 Task: Find connections with filter location Santa Cruz de la Palma with filter topic #Businessownerwith filter profile language Spanish with filter current company STÄUBLI with filter school Christ The King College with filter industry Internet News with filter service category Resume Writing with filter keywords title Store Manager
Action: Mouse moved to (518, 58)
Screenshot: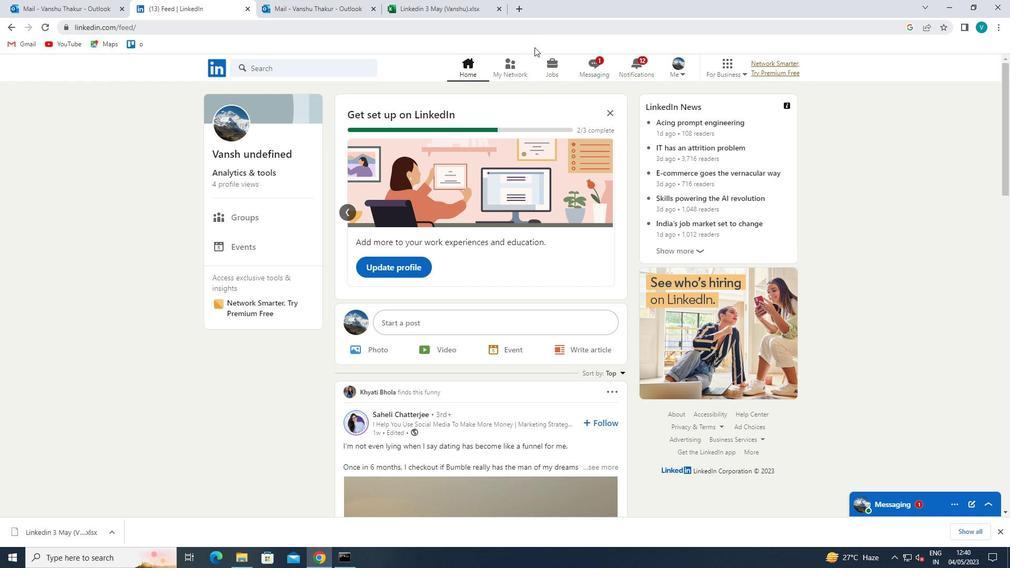
Action: Mouse pressed left at (518, 58)
Screenshot: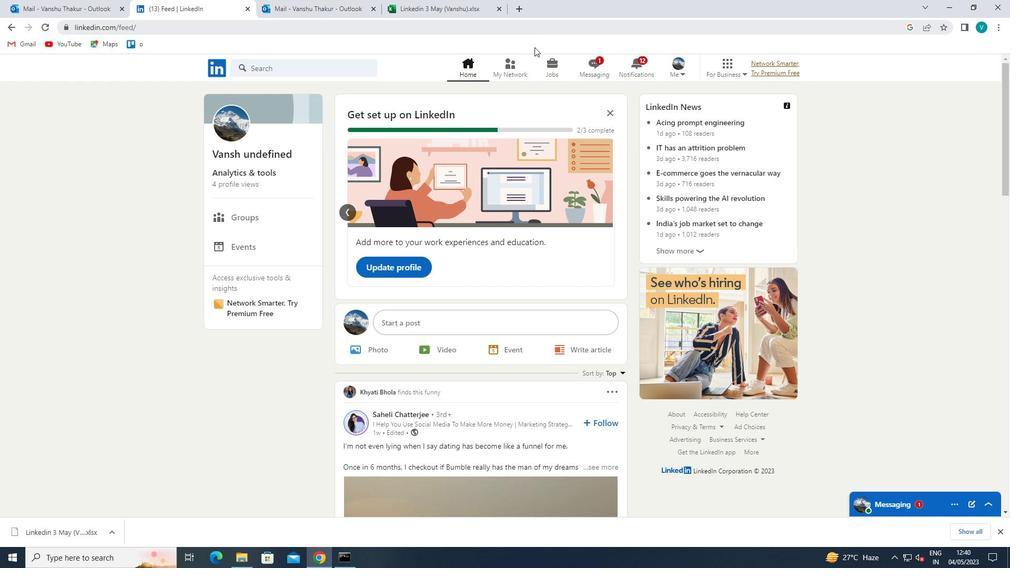 
Action: Mouse moved to (307, 122)
Screenshot: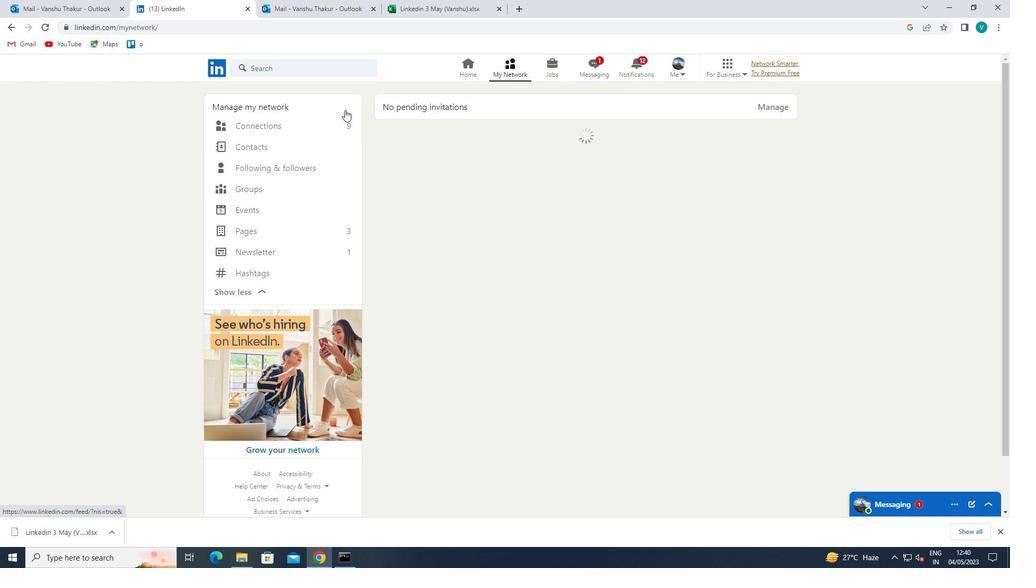 
Action: Mouse pressed left at (307, 122)
Screenshot: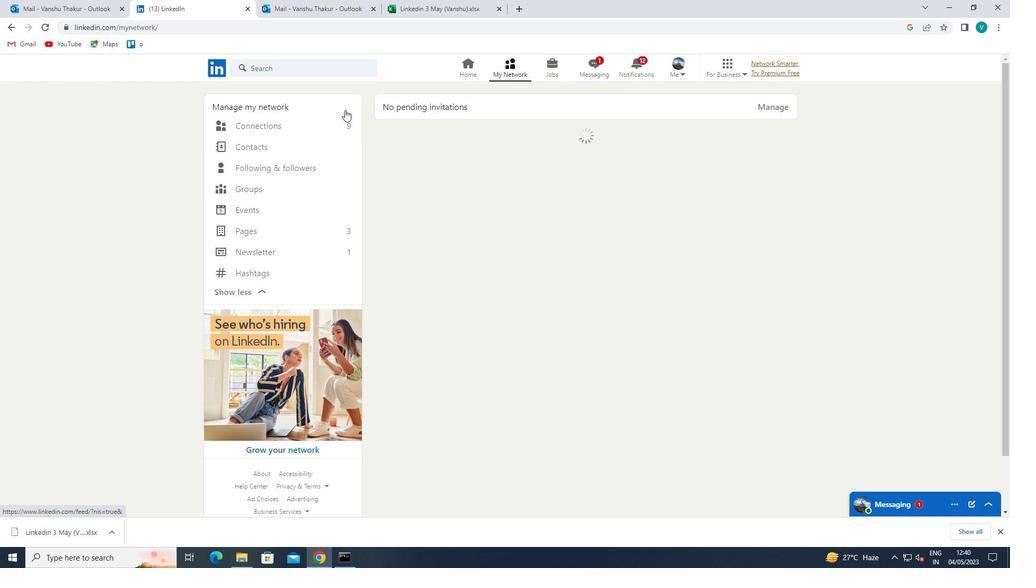 
Action: Mouse moved to (570, 128)
Screenshot: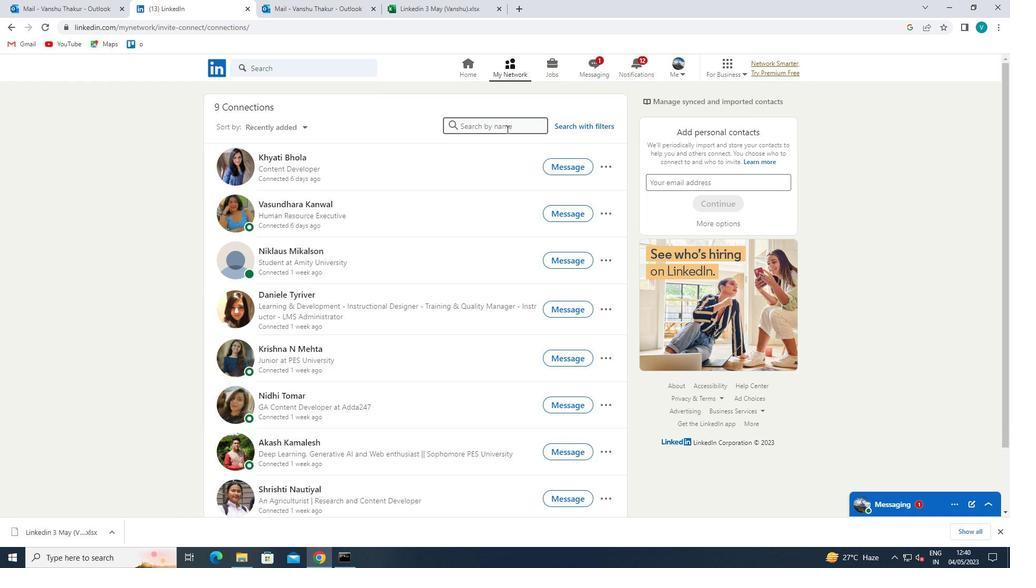 
Action: Mouse pressed left at (570, 128)
Screenshot: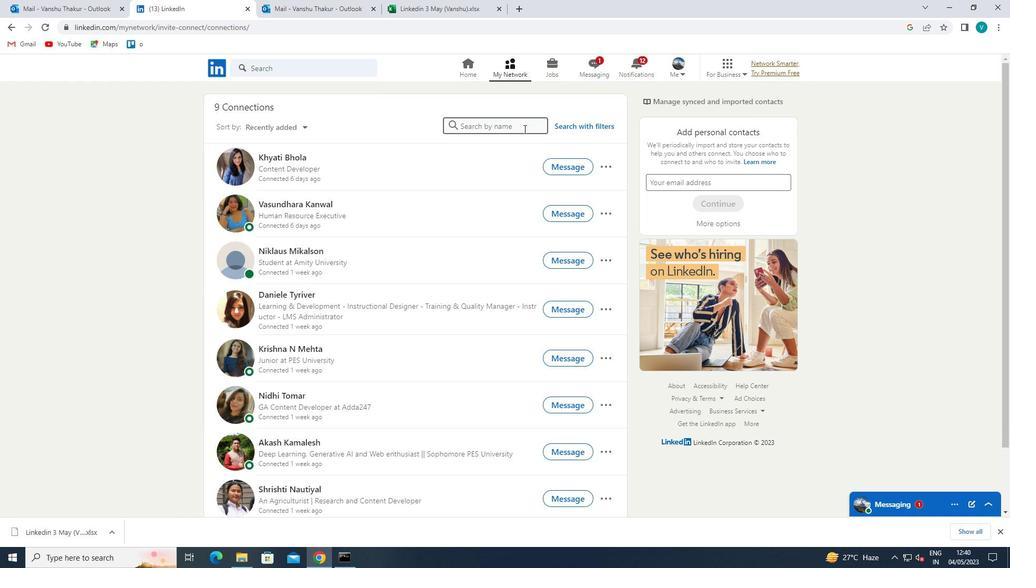 
Action: Mouse moved to (507, 97)
Screenshot: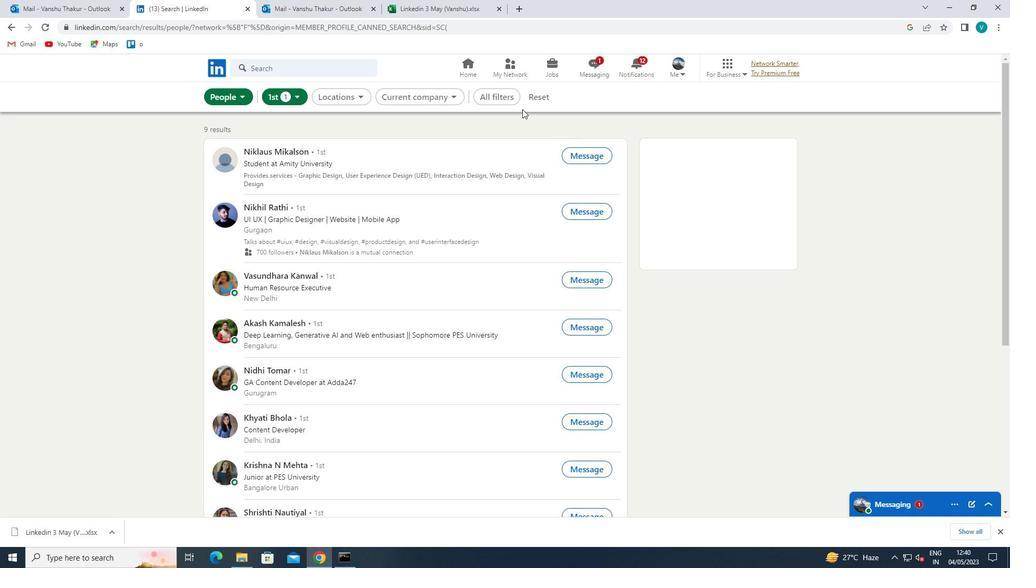 
Action: Mouse pressed left at (507, 97)
Screenshot: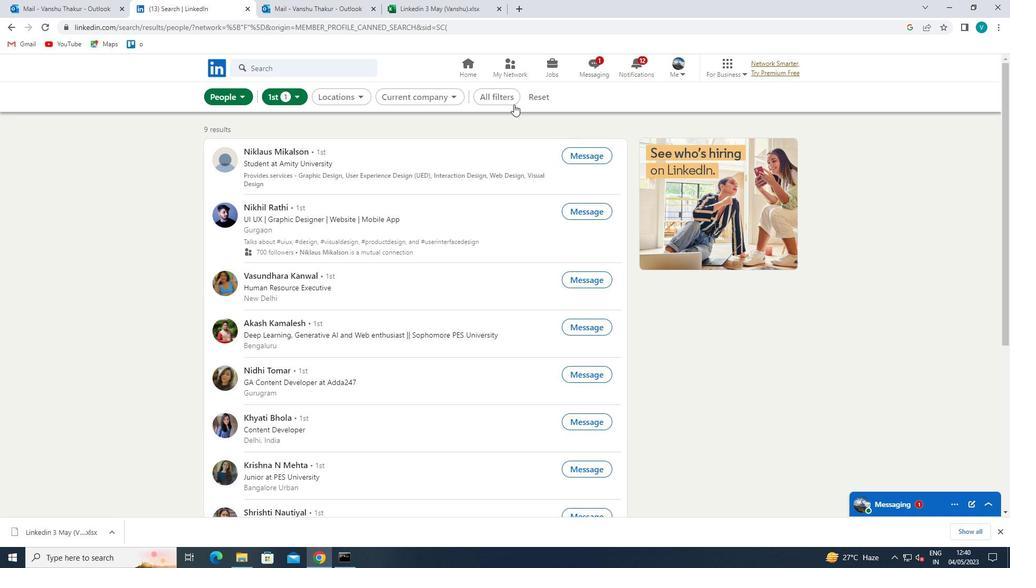 
Action: Mouse moved to (801, 192)
Screenshot: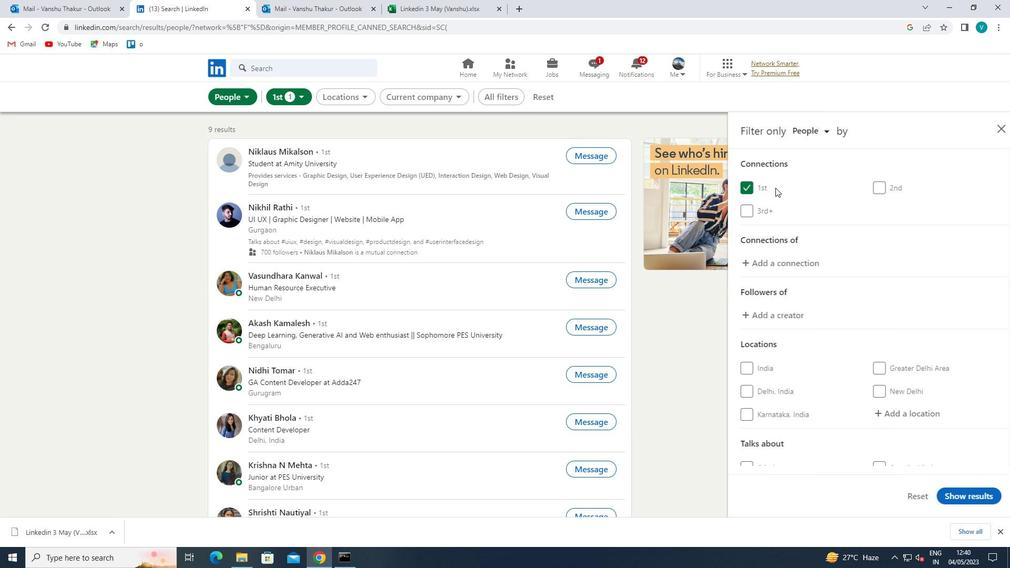 
Action: Mouse scrolled (801, 192) with delta (0, 0)
Screenshot: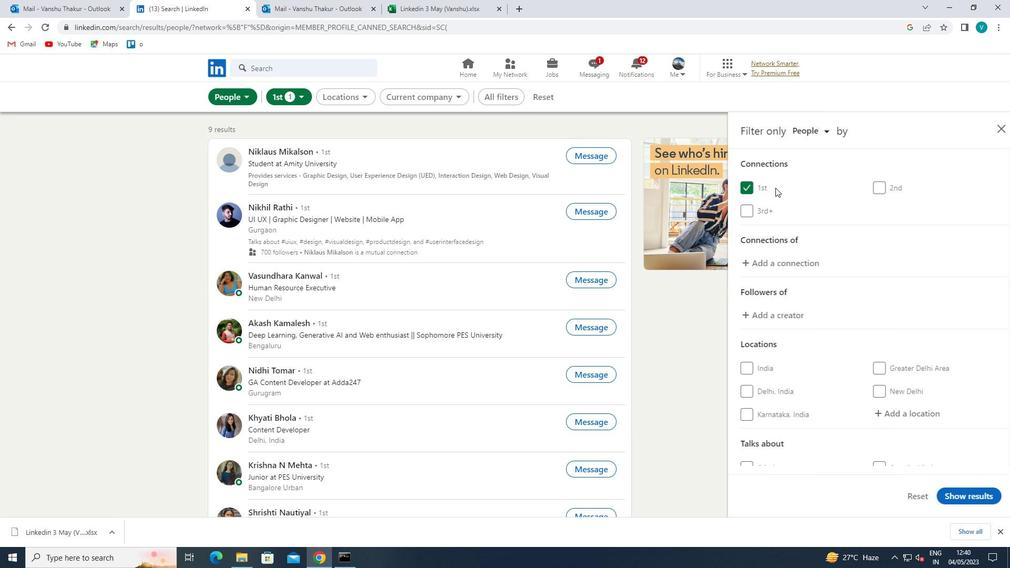 
Action: Mouse moved to (802, 193)
Screenshot: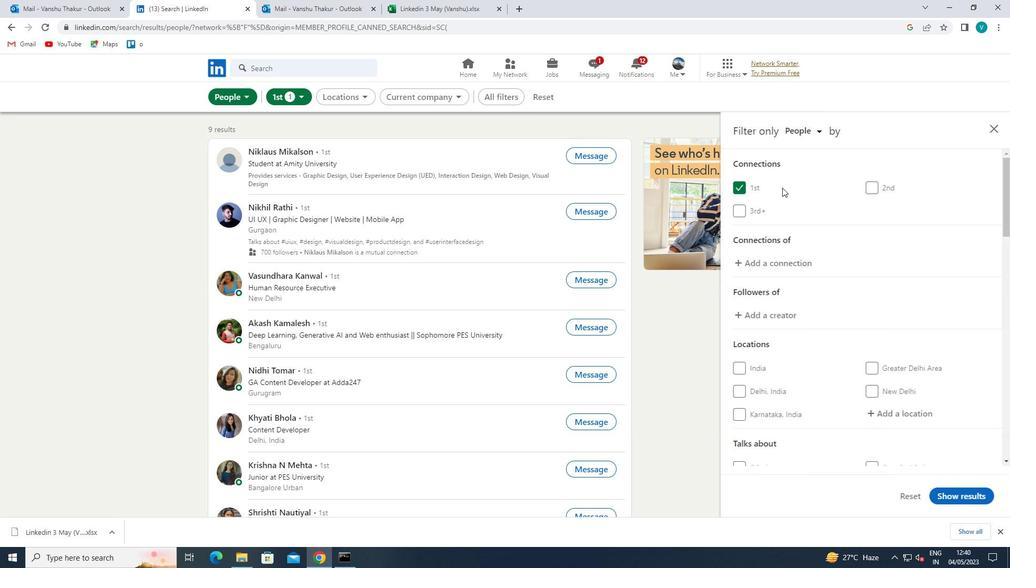 
Action: Mouse scrolled (802, 193) with delta (0, 0)
Screenshot: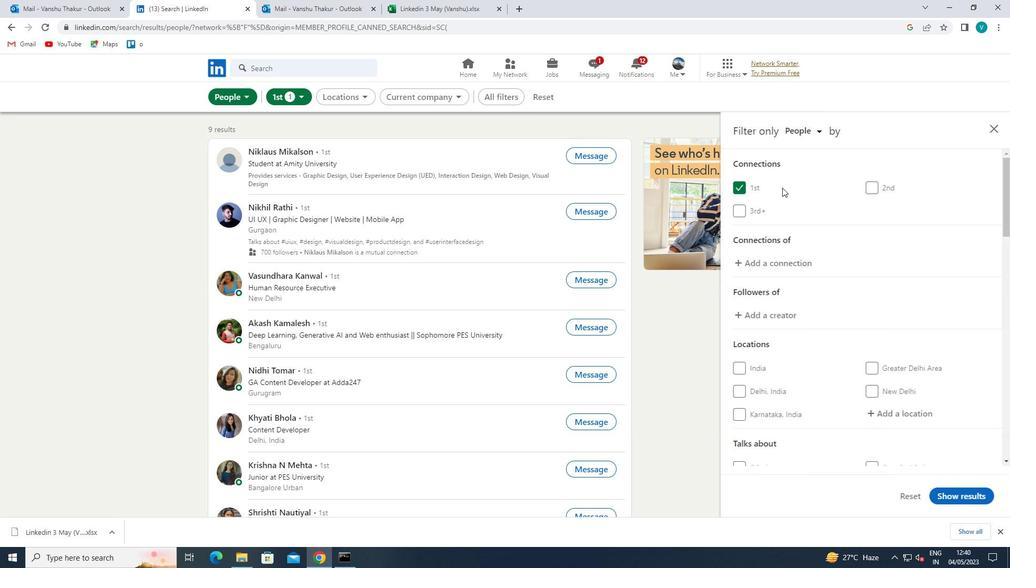 
Action: Mouse moved to (890, 303)
Screenshot: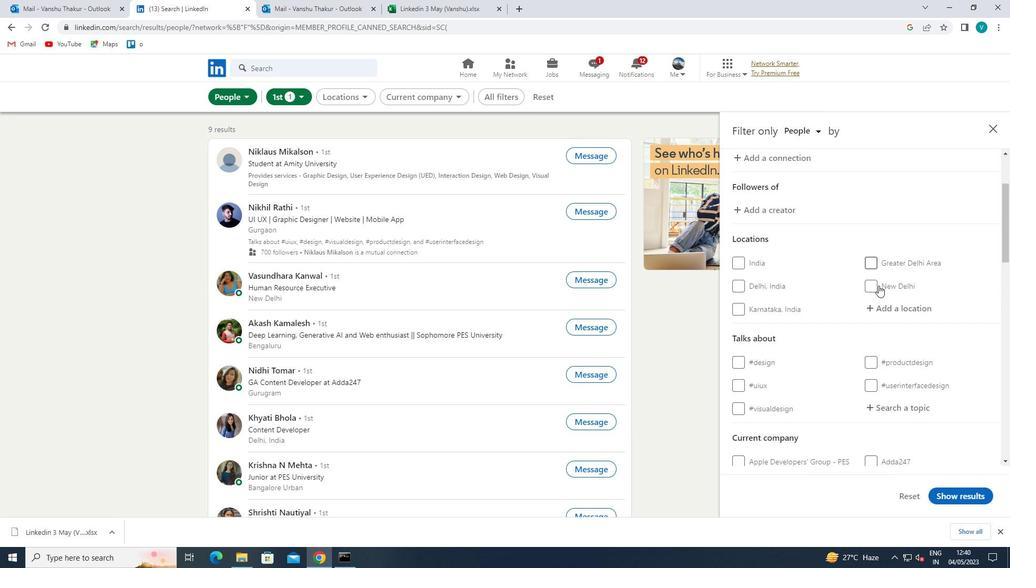 
Action: Mouse pressed left at (890, 303)
Screenshot: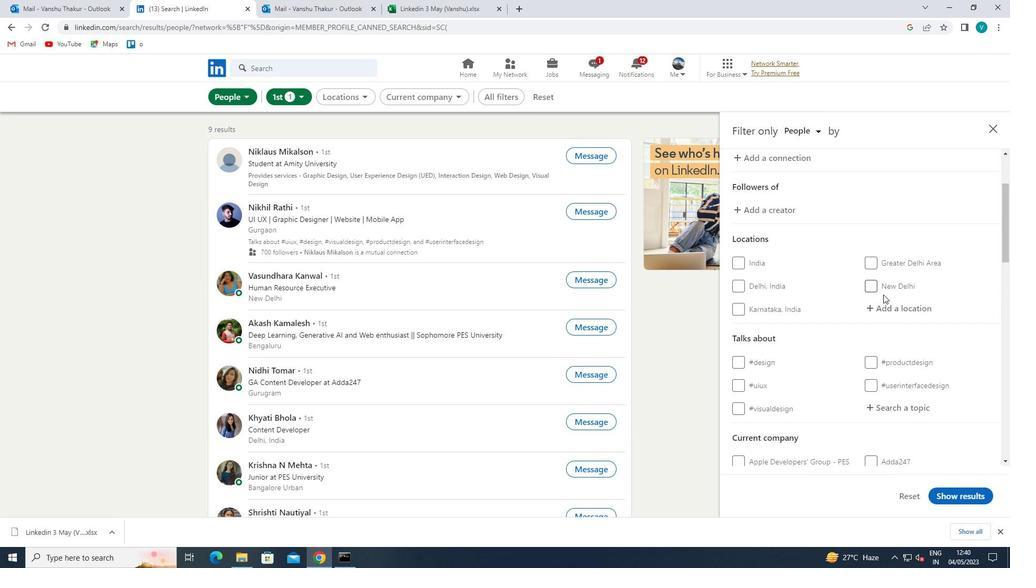 
Action: Mouse moved to (712, 223)
Screenshot: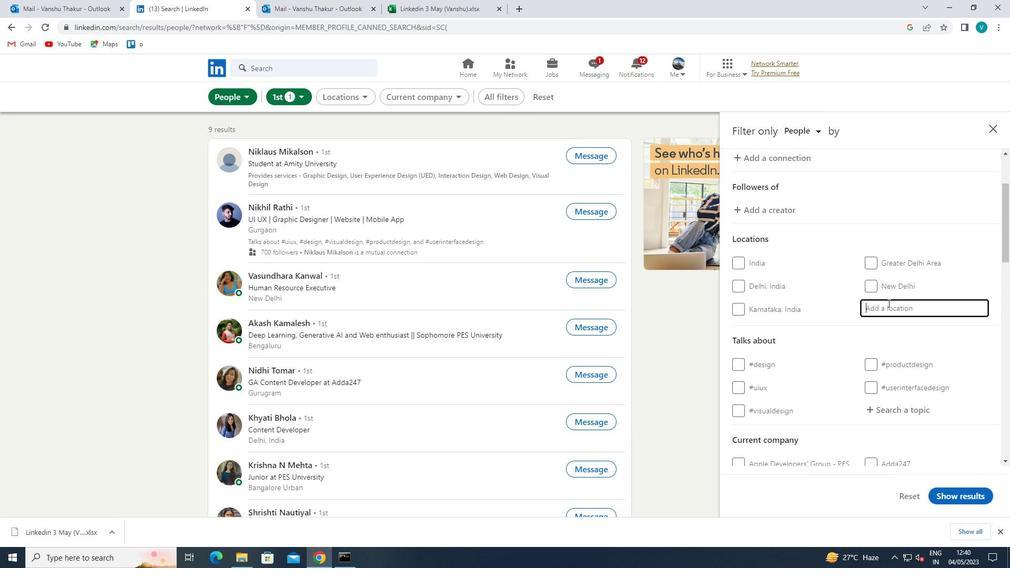 
Action: Key pressed <Key.shift>SANTA<Key.space><Key.shift>CRUZ
Screenshot: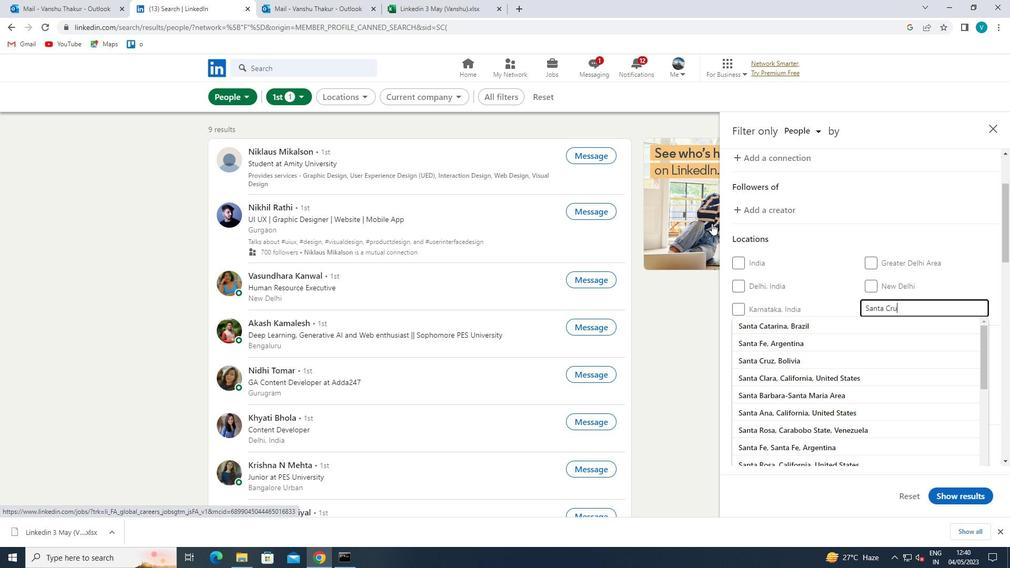 
Action: Mouse moved to (747, 252)
Screenshot: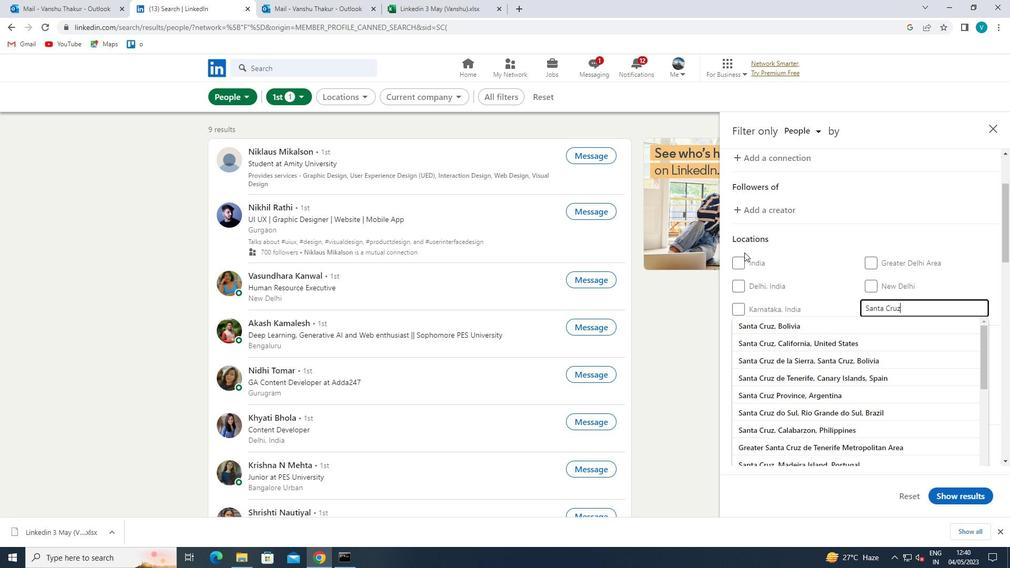 
Action: Key pressed DA<Key.space>LA<Key.space><Key.shift><Key.shift><Key.shift><Key.shift><Key.shift><Key.shift><Key.shift><Key.shift><Key.shift><Key.shift><Key.shift><Key.shift>P<Key.left><Key.left><Key.left><Key.left><Key.left><Key.left><Key.left><Key.space><Key.right><Key.right><Key.right><Key.right><Key.right><Key.right><Key.right>ALMA
Screenshot: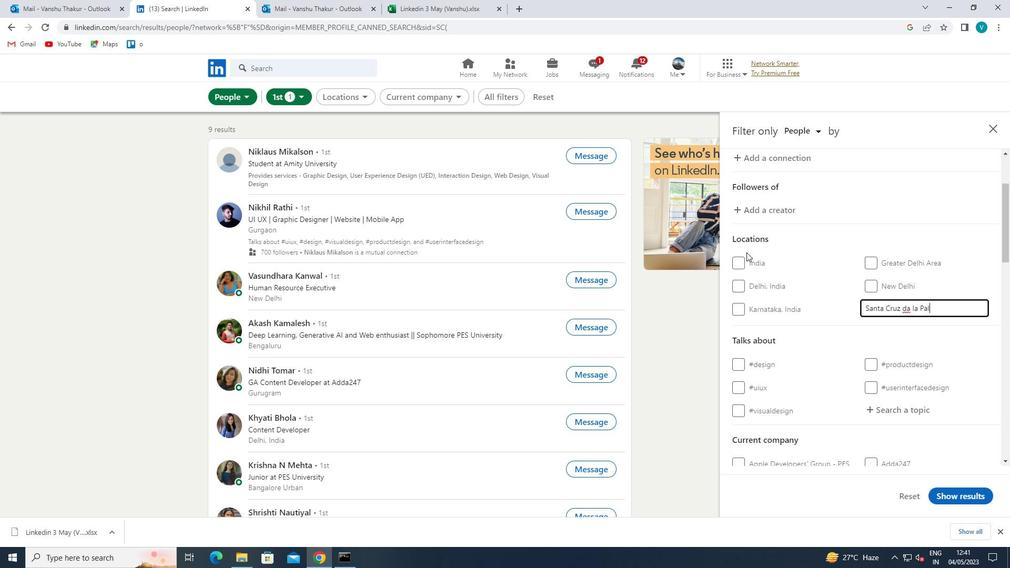 
Action: Mouse moved to (835, 318)
Screenshot: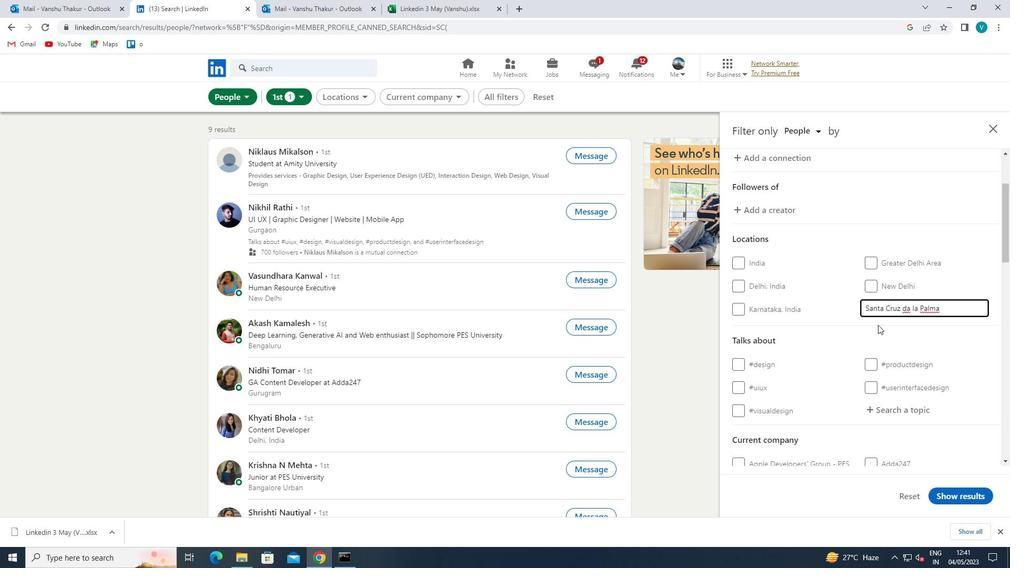 
Action: Mouse pressed left at (835, 318)
Screenshot: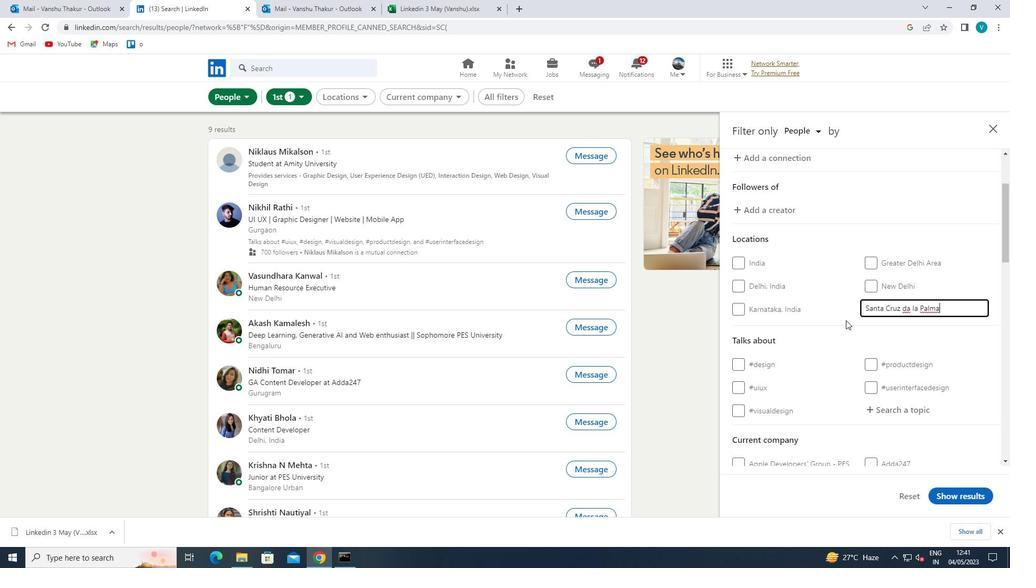 
Action: Mouse moved to (842, 321)
Screenshot: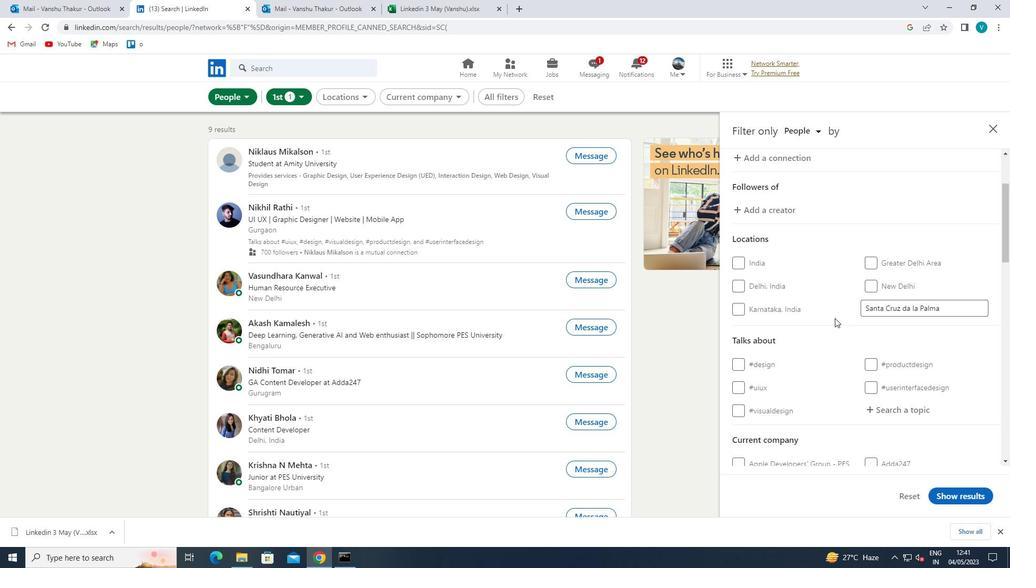 
Action: Mouse scrolled (842, 320) with delta (0, 0)
Screenshot: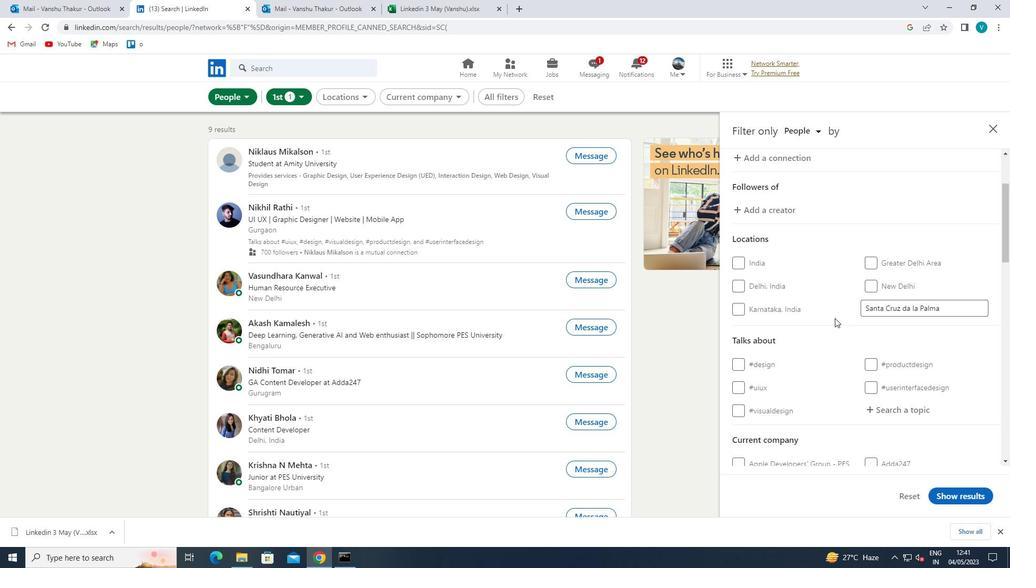 
Action: Mouse moved to (889, 348)
Screenshot: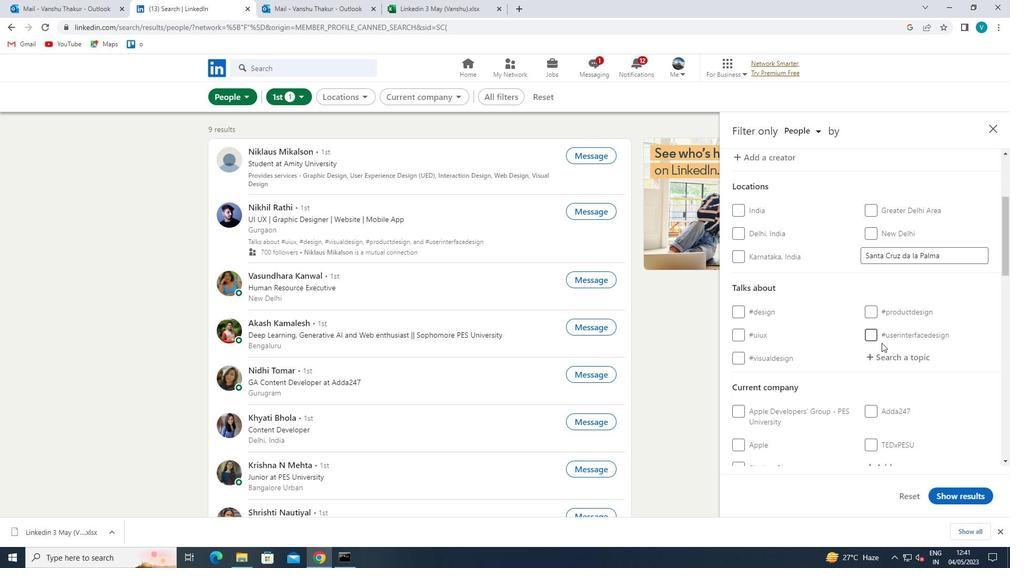 
Action: Mouse pressed left at (889, 348)
Screenshot: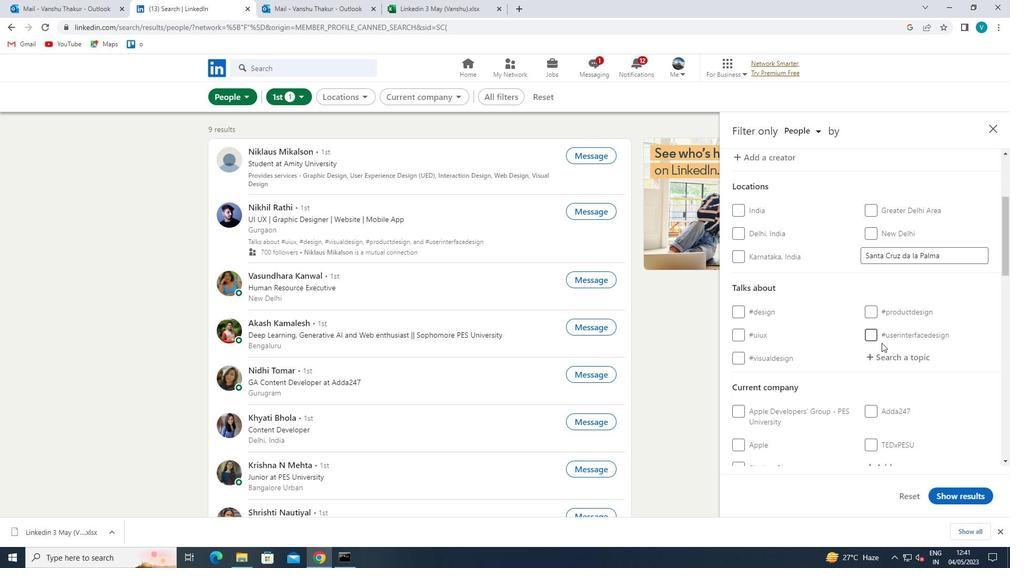 
Action: Mouse moved to (791, 292)
Screenshot: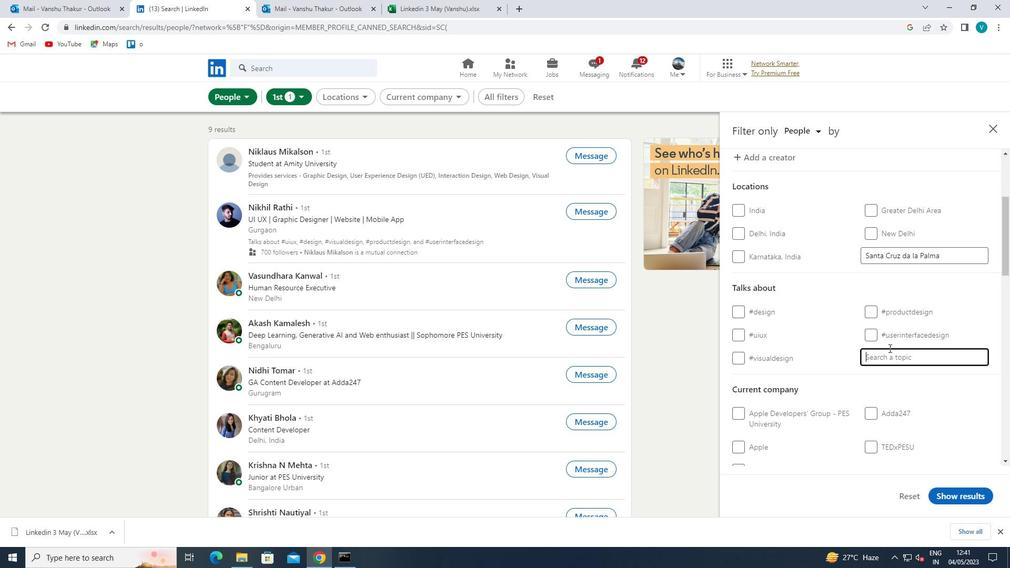 
Action: Key pressed BUSINESS
Screenshot: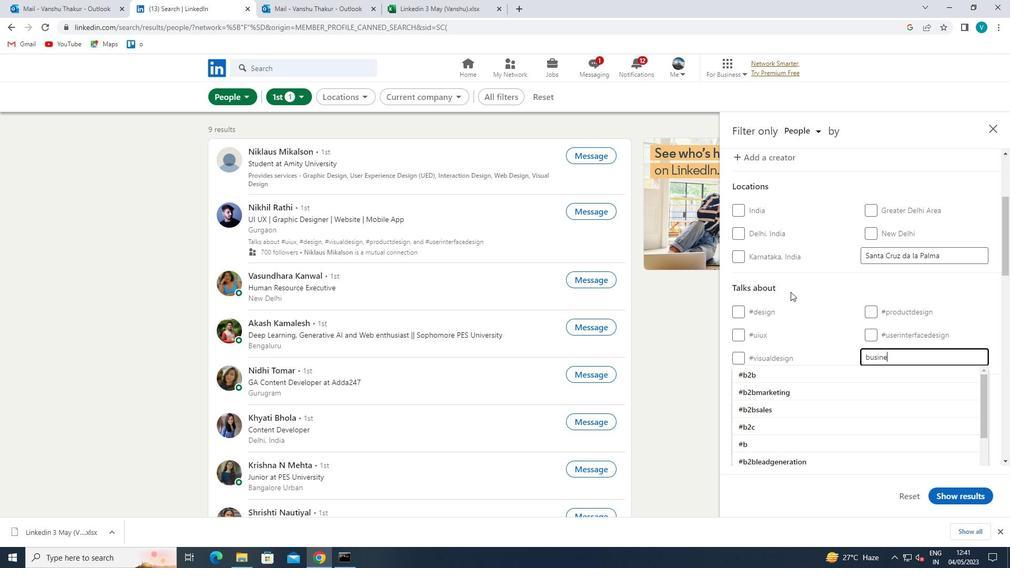 
Action: Mouse moved to (809, 307)
Screenshot: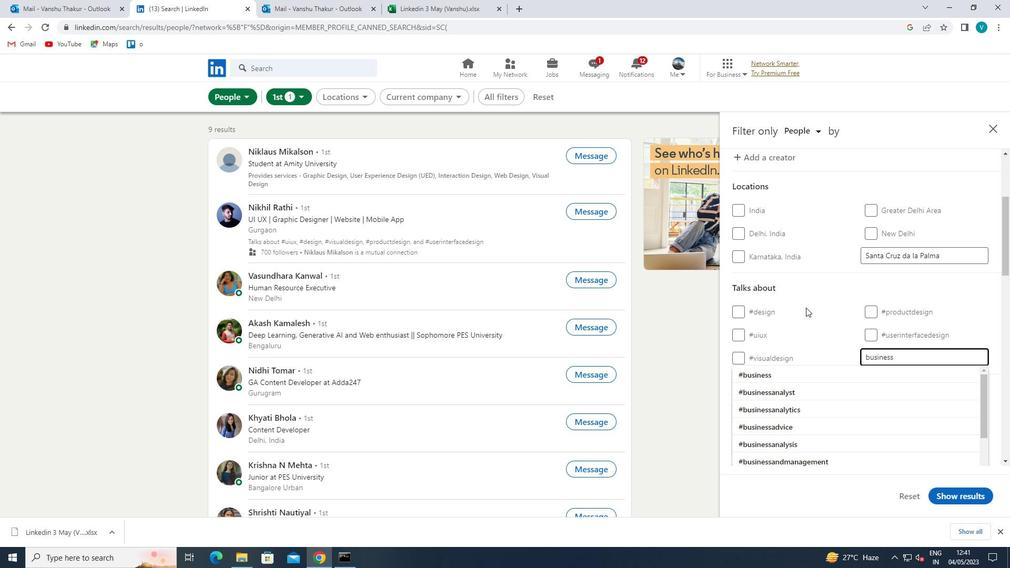 
Action: Key pressed OWNER
Screenshot: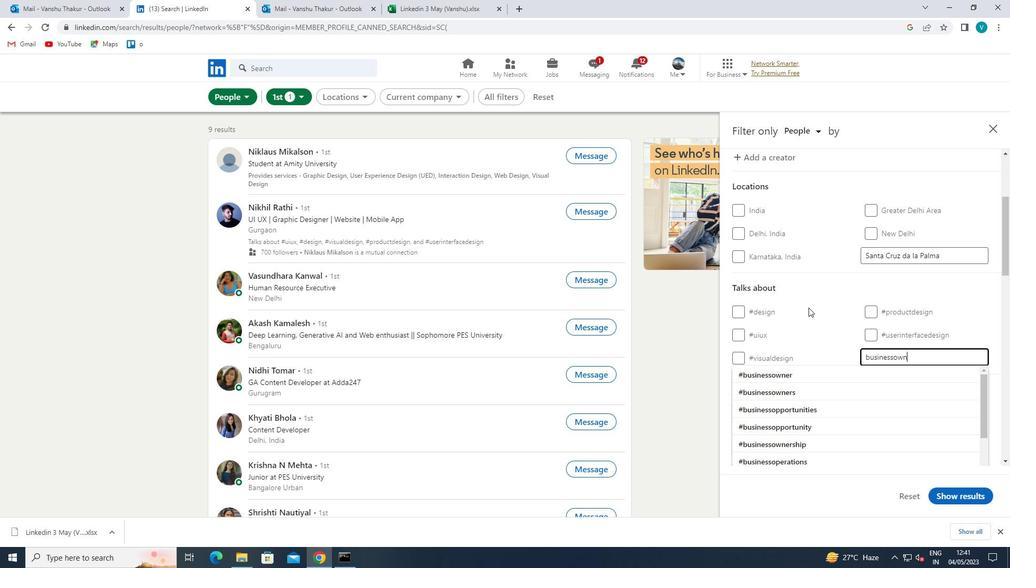 
Action: Mouse moved to (816, 374)
Screenshot: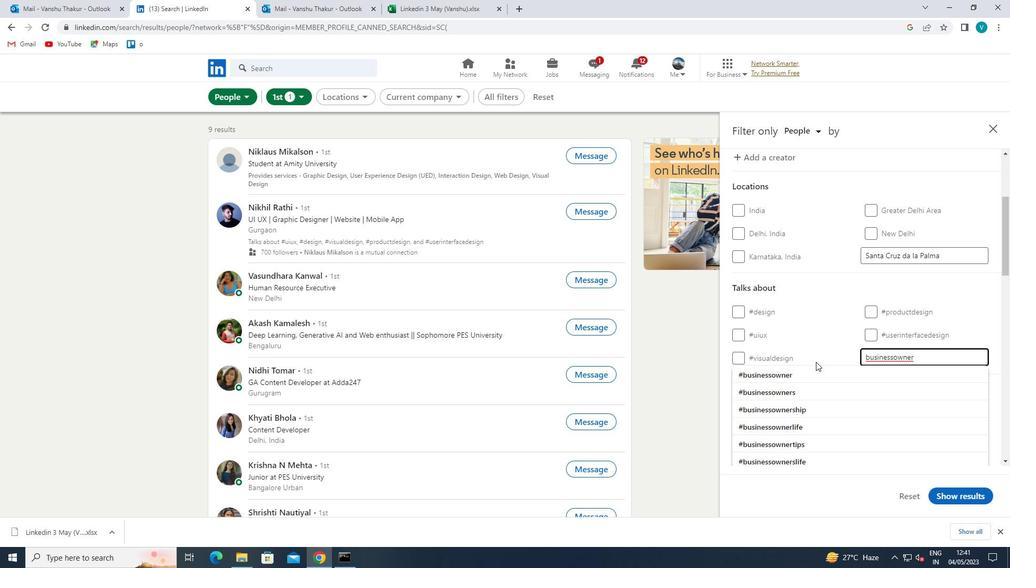
Action: Mouse pressed left at (816, 374)
Screenshot: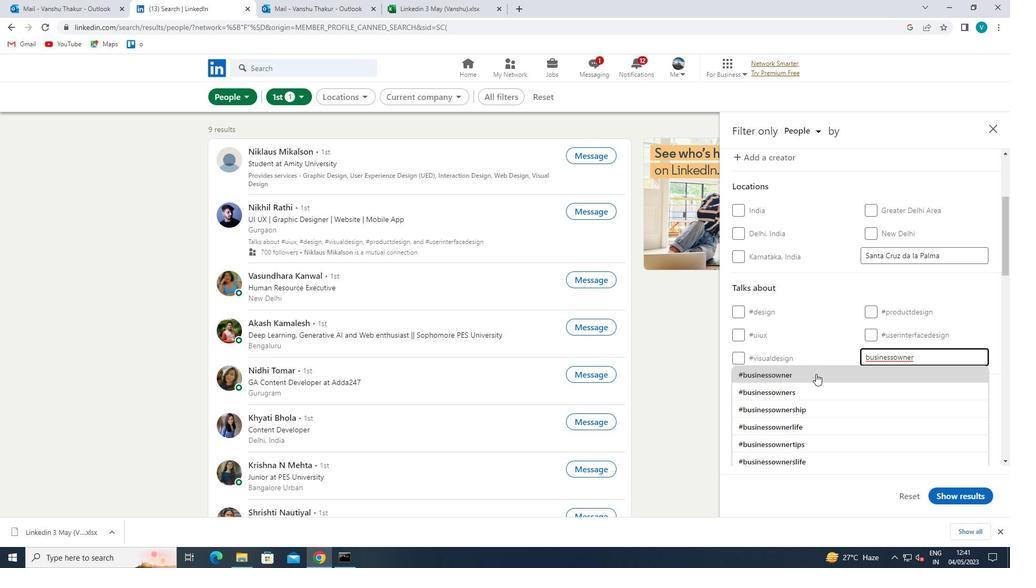 
Action: Mouse moved to (839, 371)
Screenshot: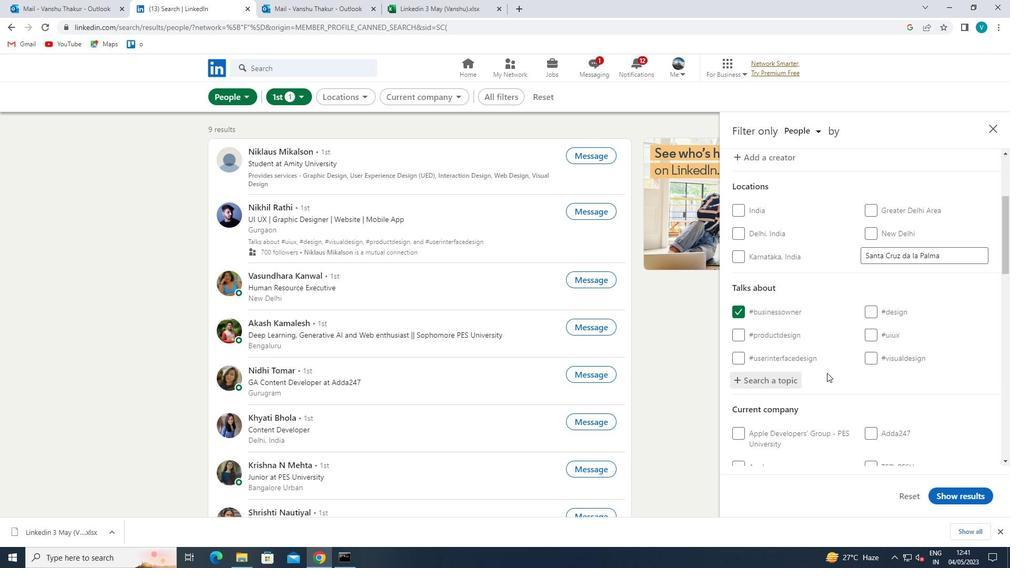 
Action: Mouse scrolled (839, 371) with delta (0, 0)
Screenshot: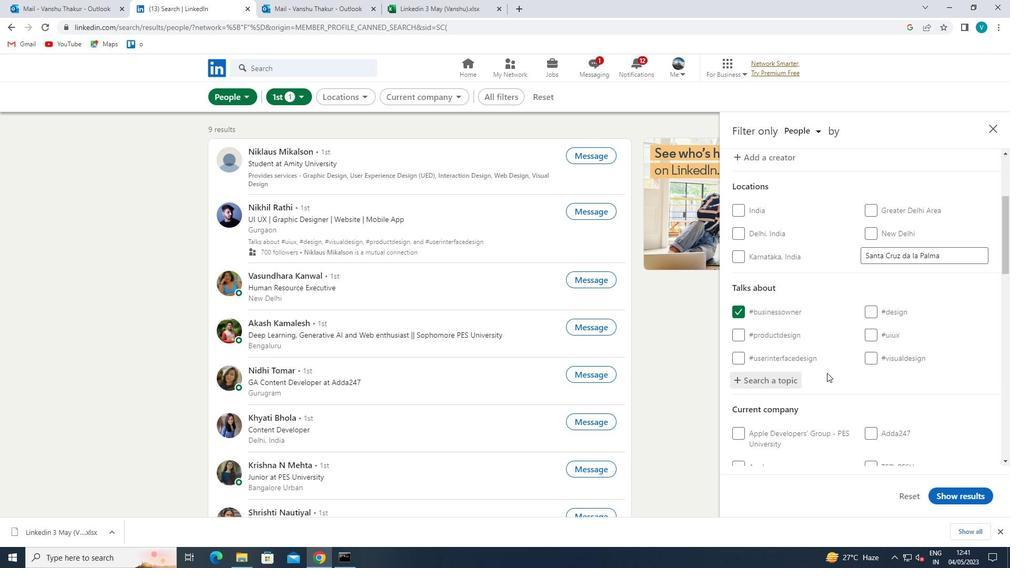 
Action: Mouse moved to (850, 364)
Screenshot: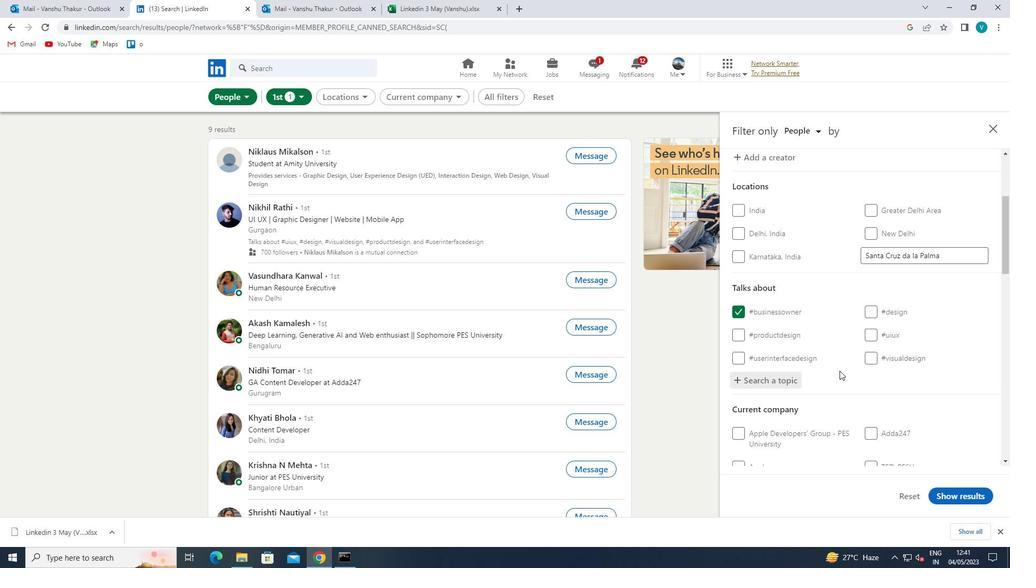 
Action: Mouse scrolled (850, 364) with delta (0, 0)
Screenshot: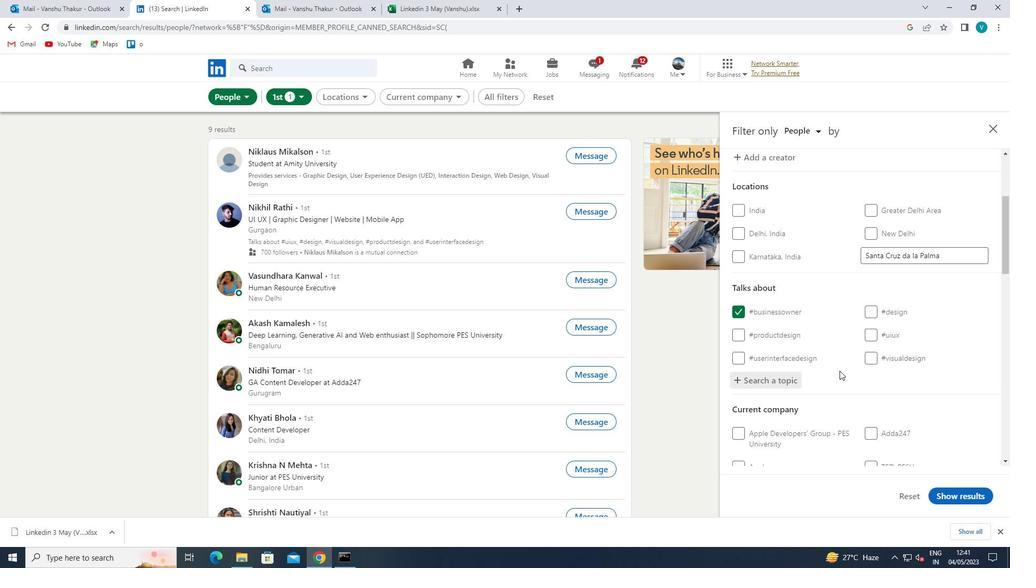 
Action: Mouse moved to (853, 364)
Screenshot: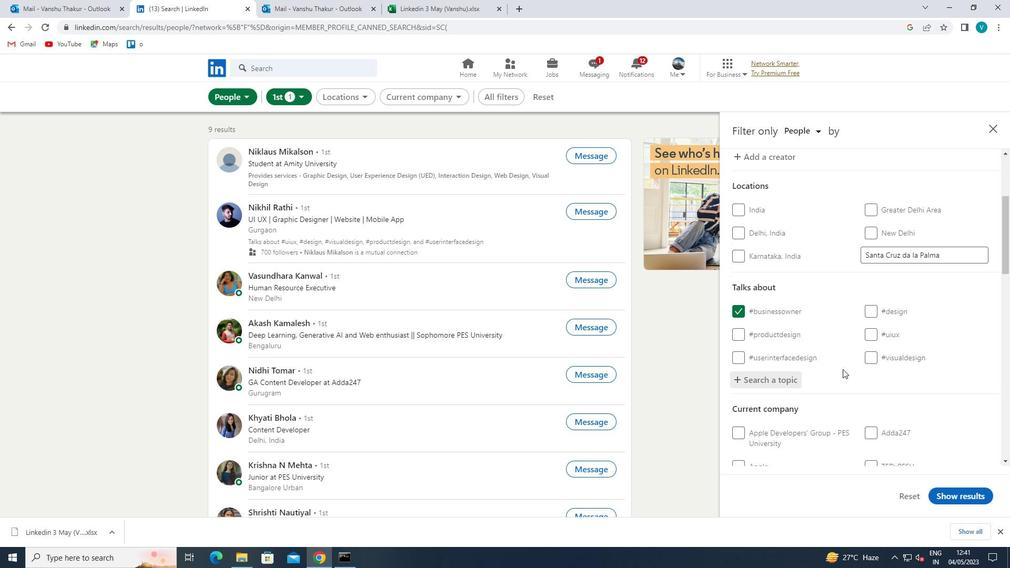 
Action: Mouse scrolled (853, 363) with delta (0, 0)
Screenshot: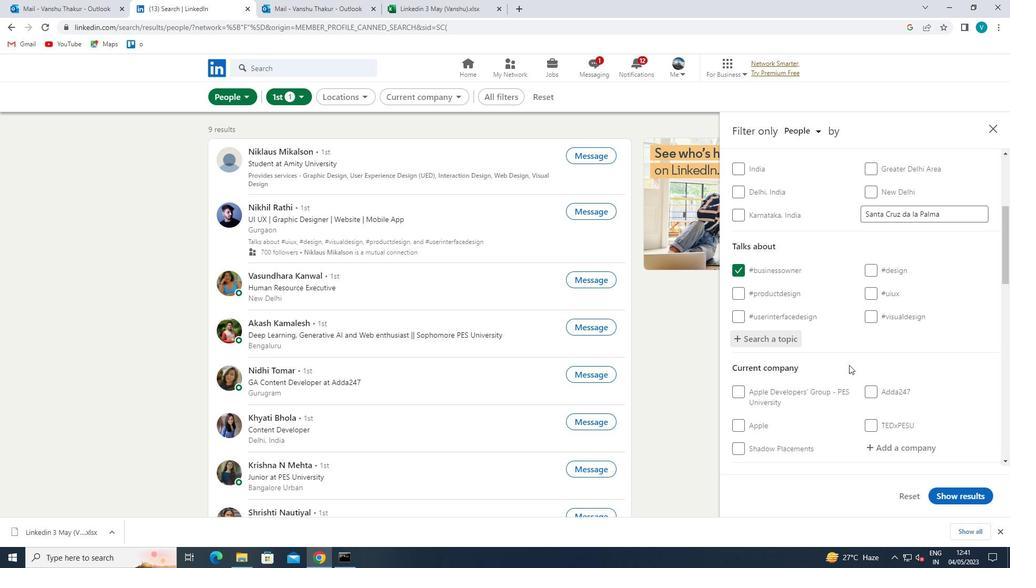 
Action: Mouse moved to (910, 329)
Screenshot: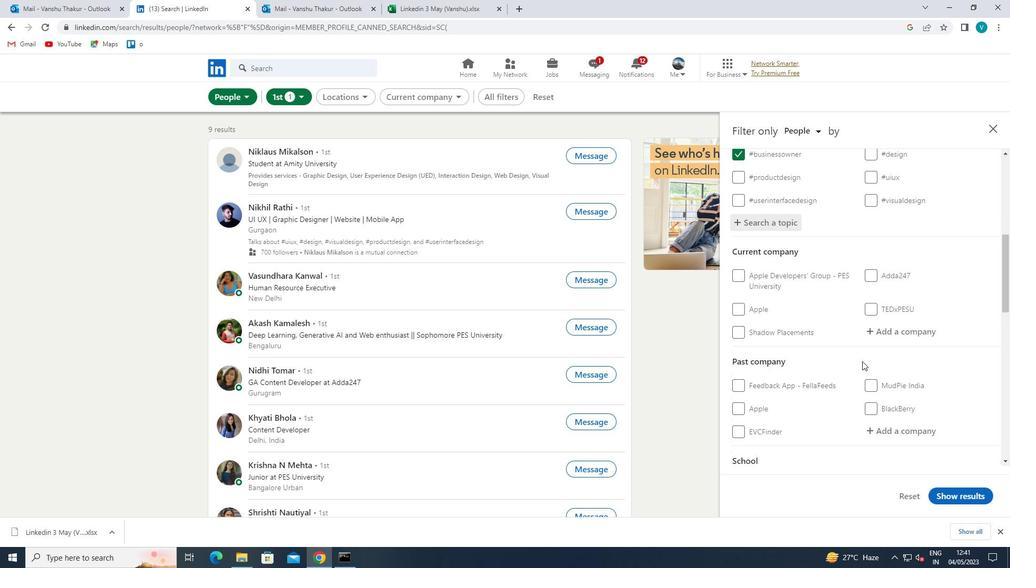 
Action: Mouse pressed left at (910, 329)
Screenshot: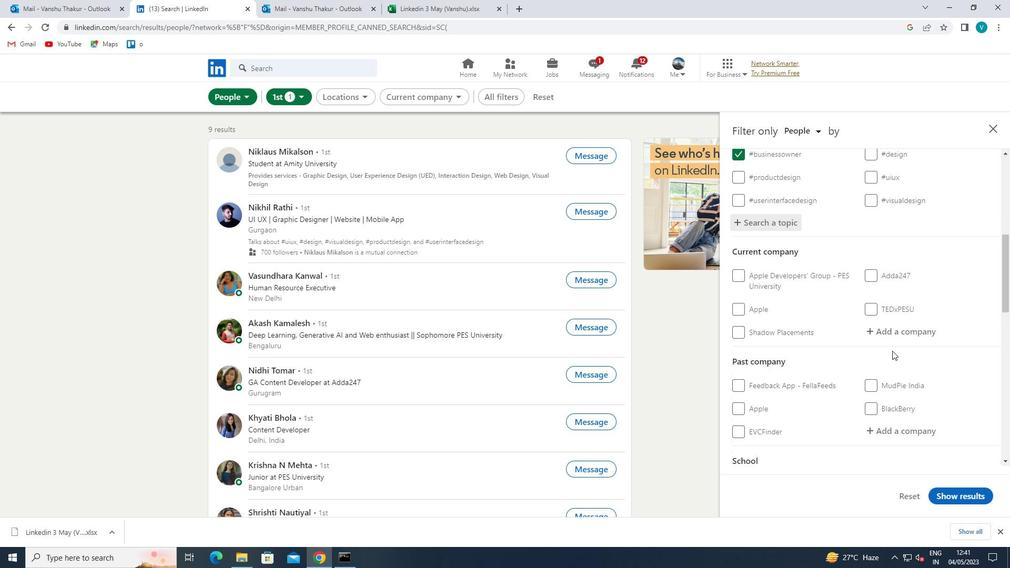 
Action: Mouse moved to (893, 316)
Screenshot: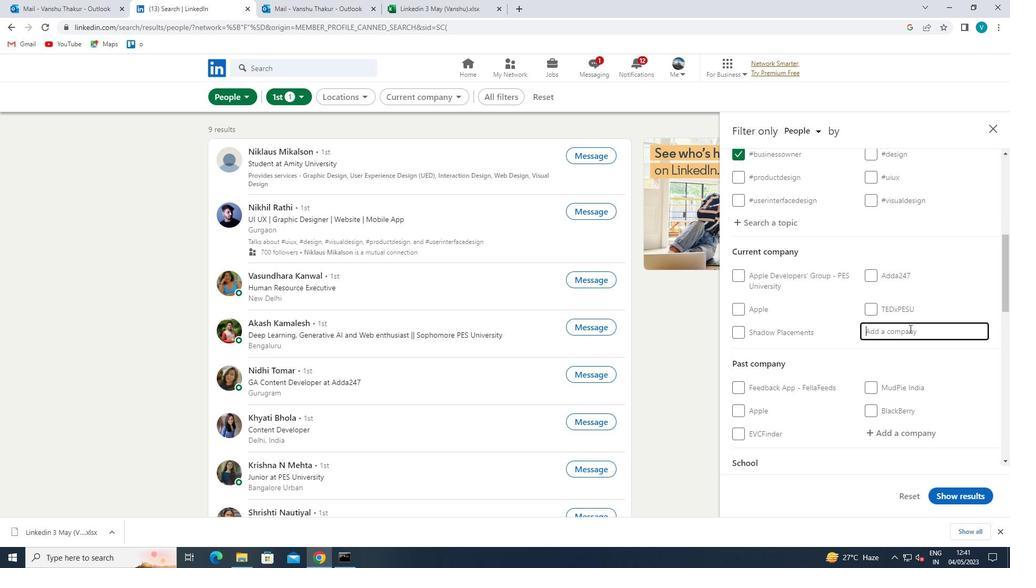 
Action: Key pressed <Key.shift>STAUBLI
Screenshot: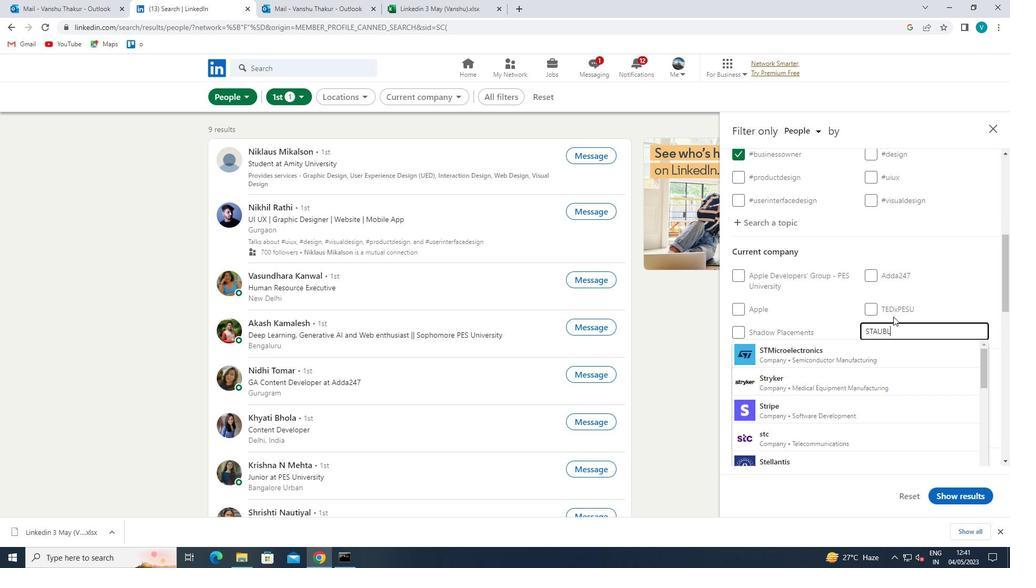 
Action: Mouse moved to (863, 352)
Screenshot: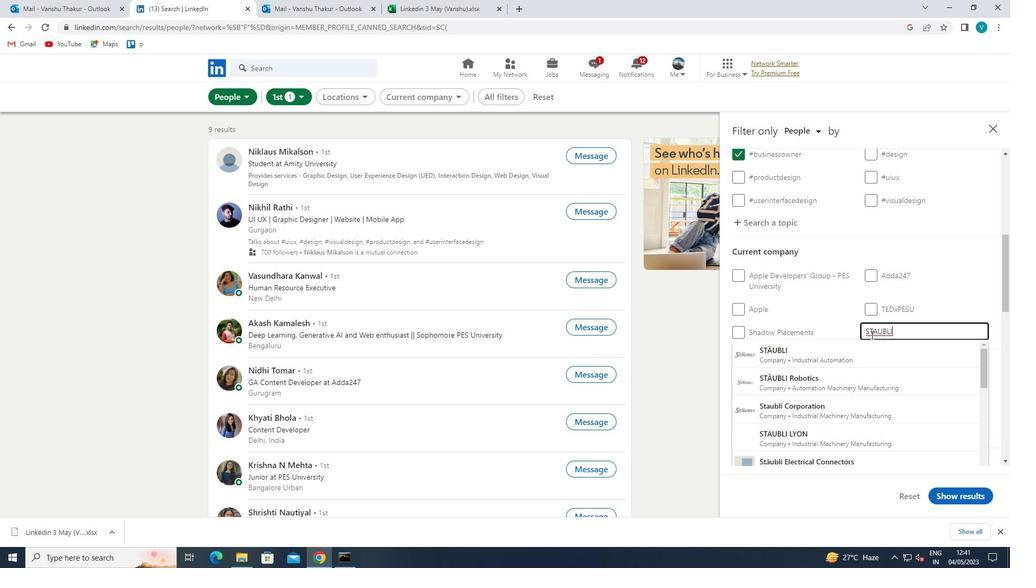 
Action: Mouse pressed left at (863, 352)
Screenshot: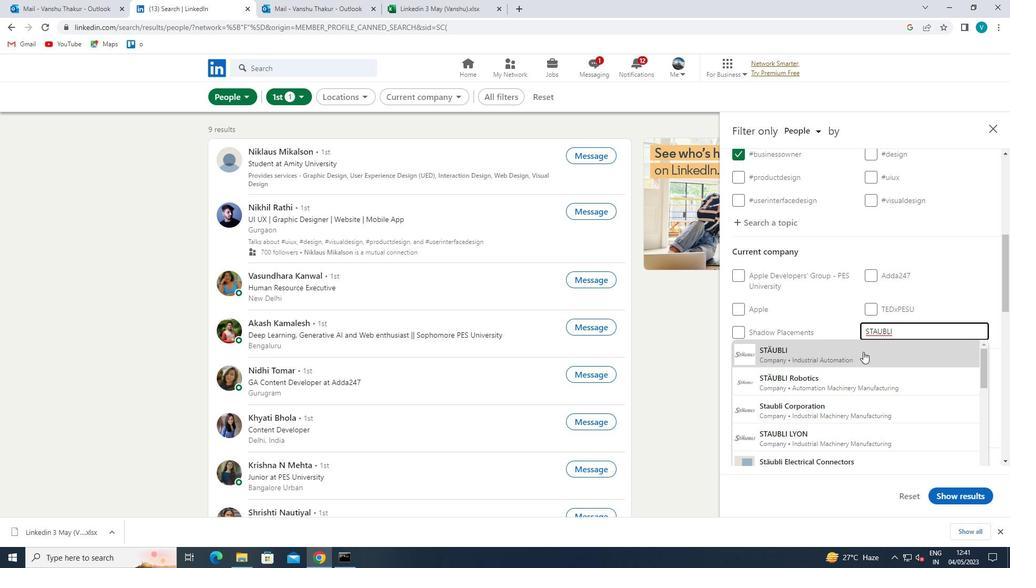 
Action: Mouse moved to (870, 349)
Screenshot: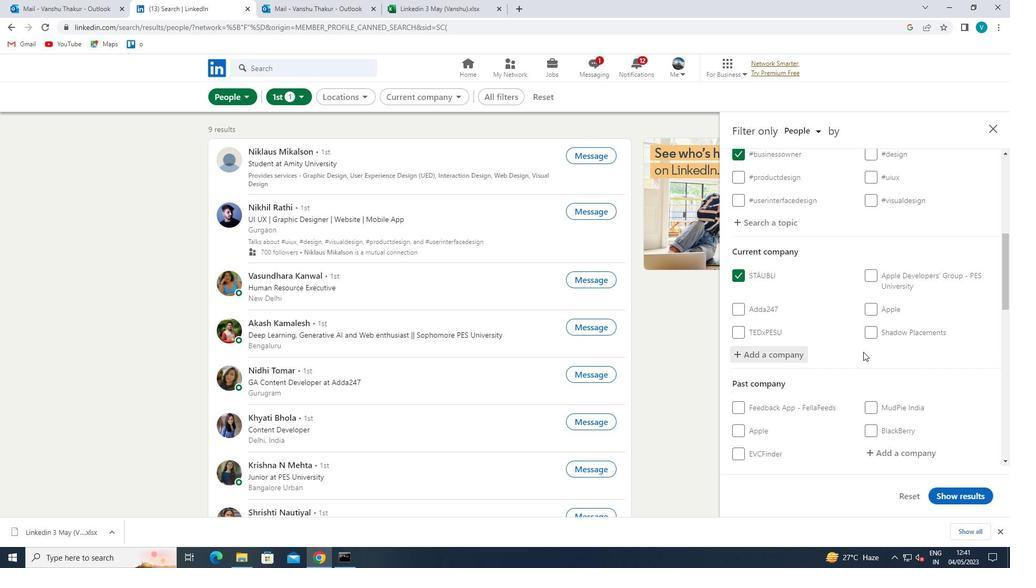 
Action: Mouse scrolled (870, 349) with delta (0, 0)
Screenshot: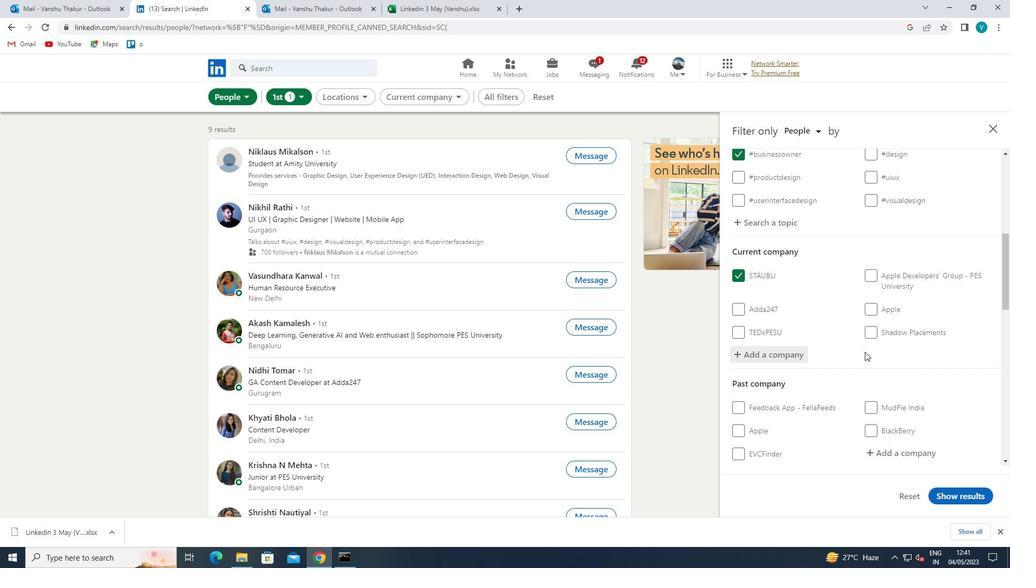 
Action: Mouse scrolled (870, 349) with delta (0, 0)
Screenshot: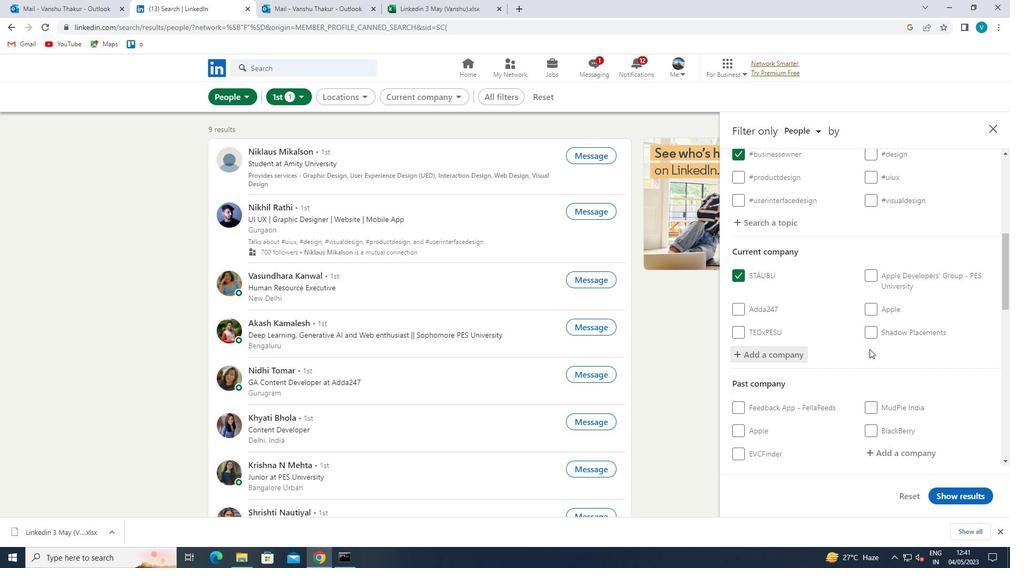 
Action: Mouse scrolled (870, 349) with delta (0, 0)
Screenshot: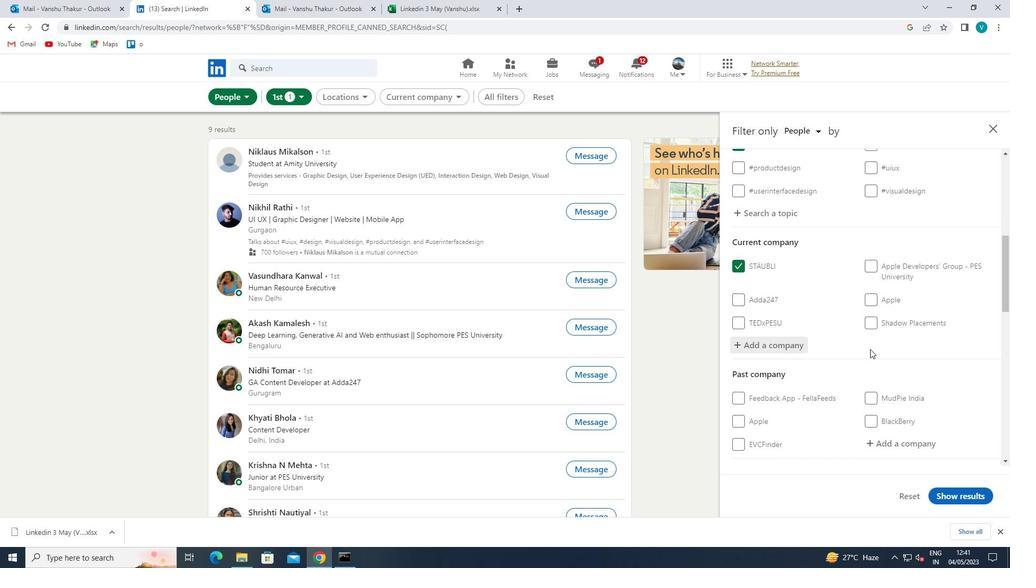 
Action: Mouse scrolled (870, 349) with delta (0, 0)
Screenshot: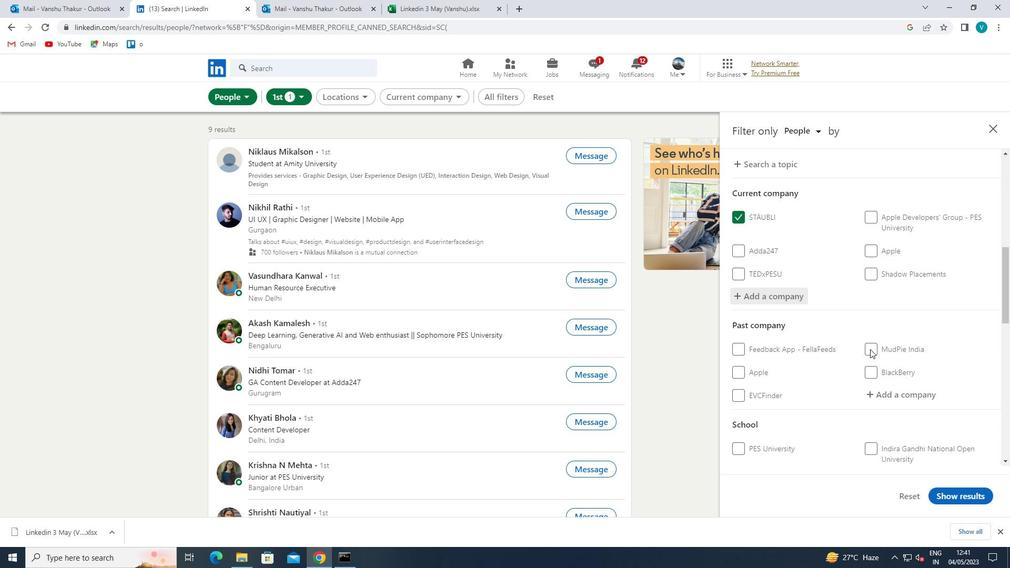 
Action: Mouse scrolled (870, 349) with delta (0, 0)
Screenshot: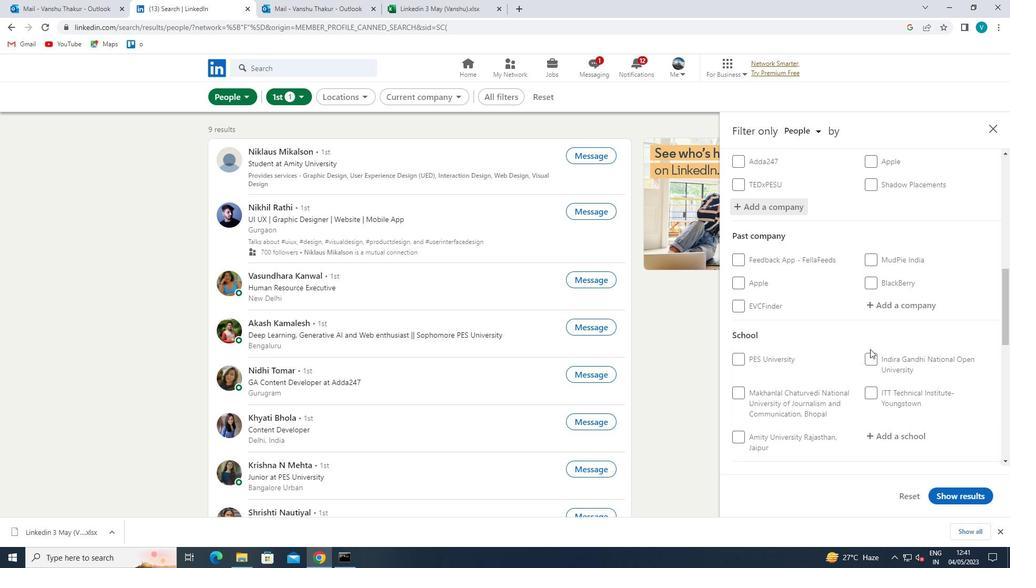 
Action: Mouse moved to (894, 324)
Screenshot: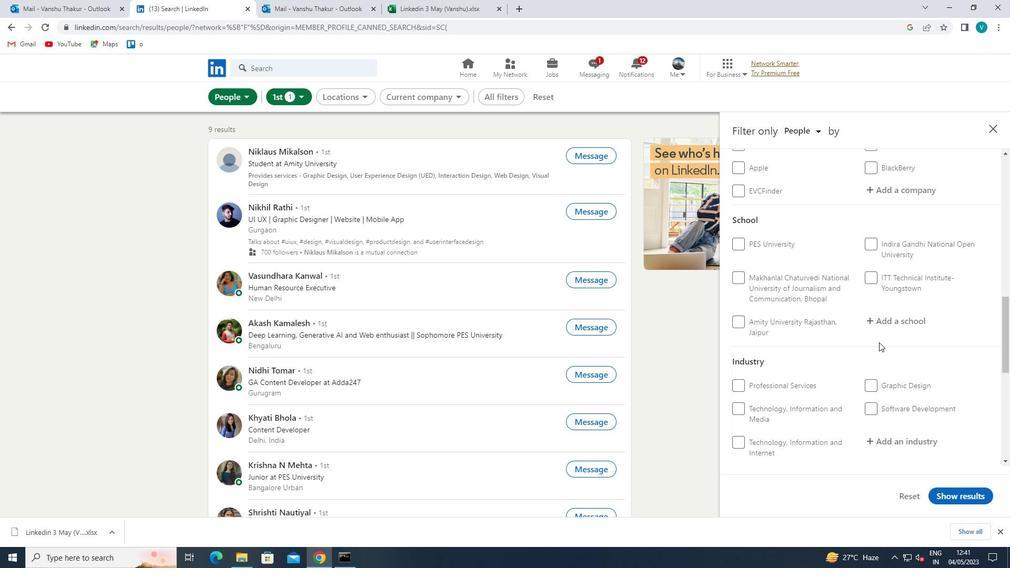 
Action: Mouse pressed left at (894, 324)
Screenshot: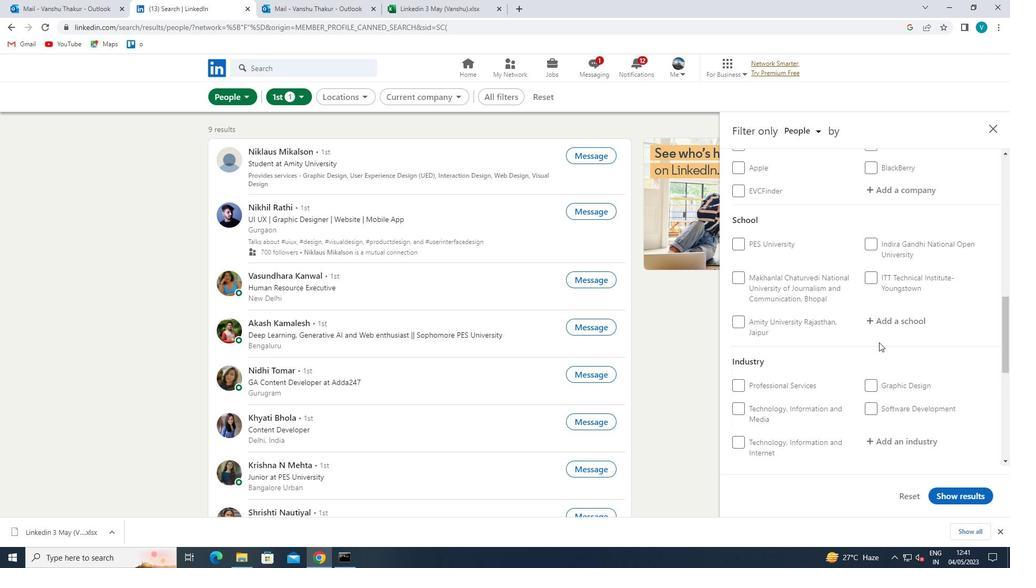 
Action: Mouse moved to (895, 323)
Screenshot: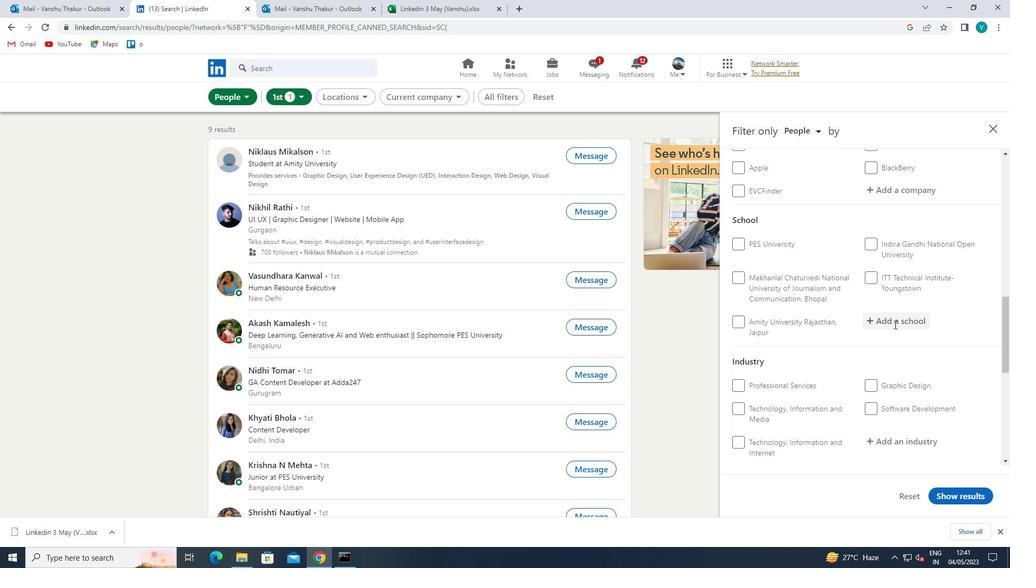 
Action: Key pressed <Key.shift>CHRIST<Key.space><Key.shift>THE<Key.space><Key.shift>KING
Screenshot: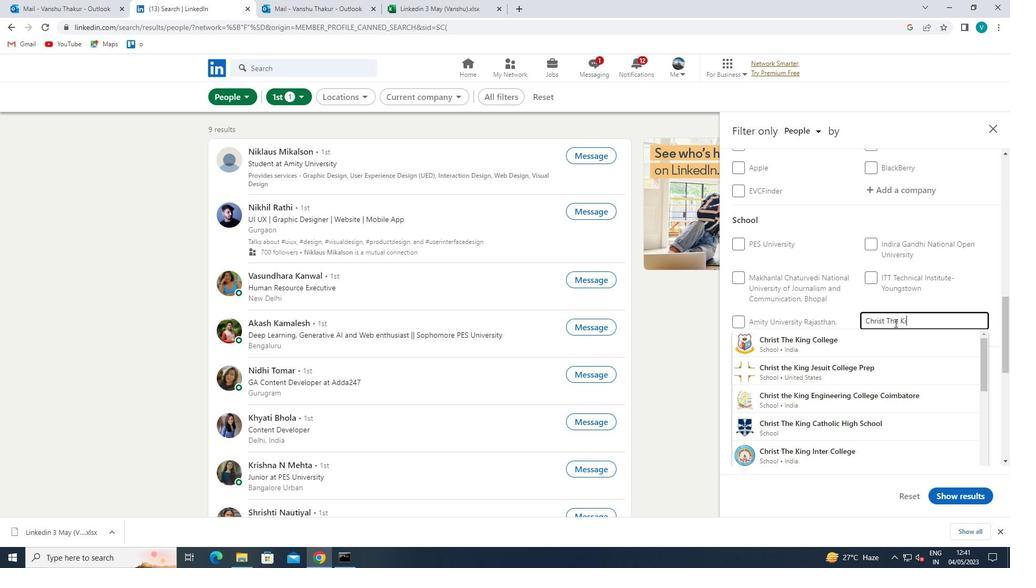 
Action: Mouse moved to (882, 341)
Screenshot: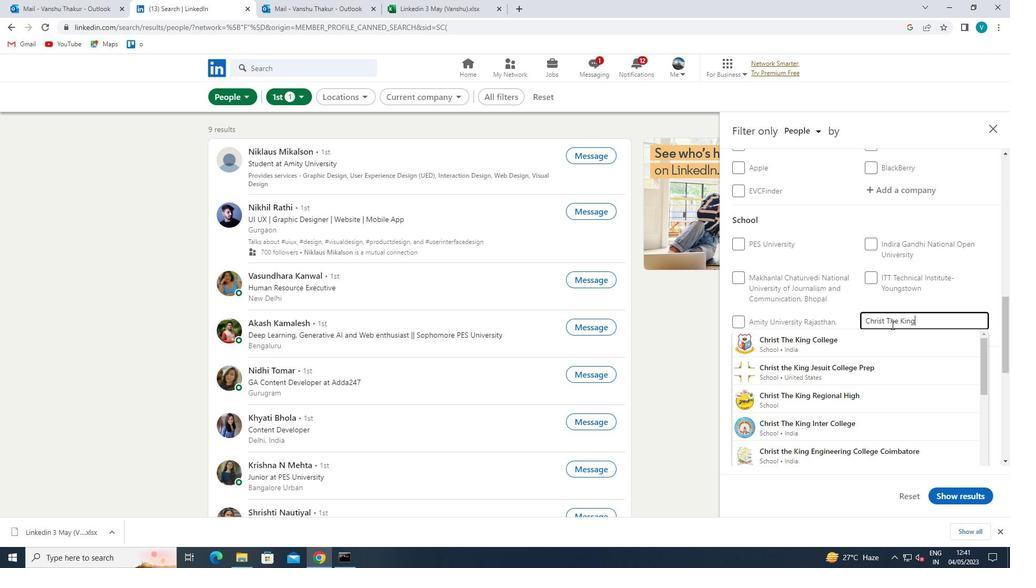 
Action: Mouse pressed left at (882, 341)
Screenshot: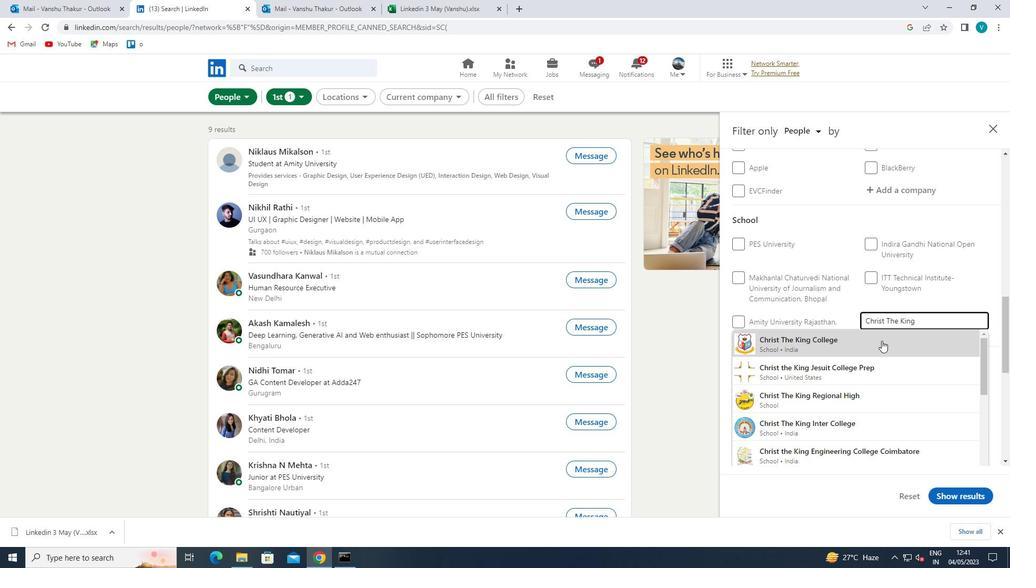 
Action: Mouse moved to (878, 334)
Screenshot: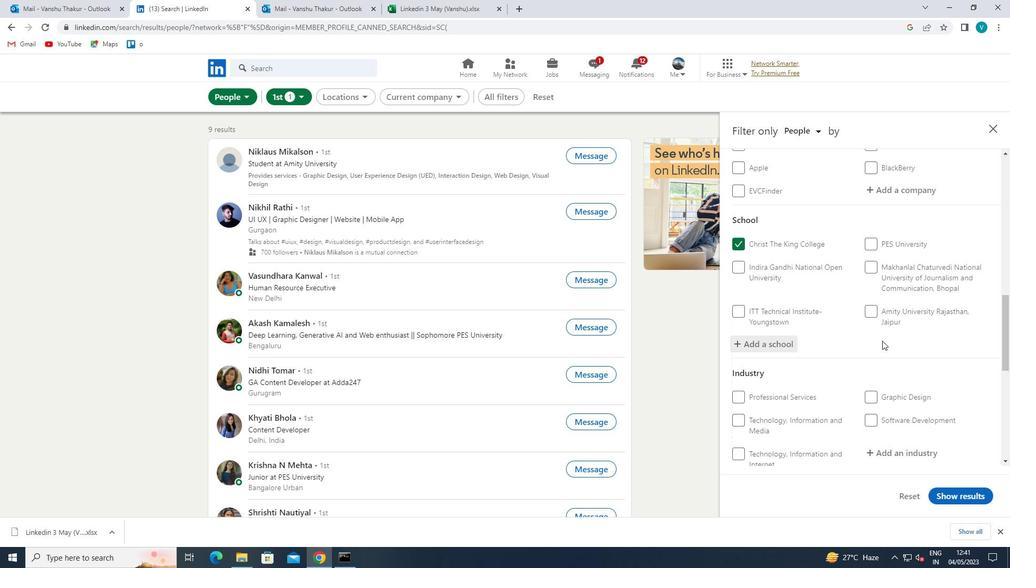 
Action: Mouse scrolled (878, 334) with delta (0, 0)
Screenshot: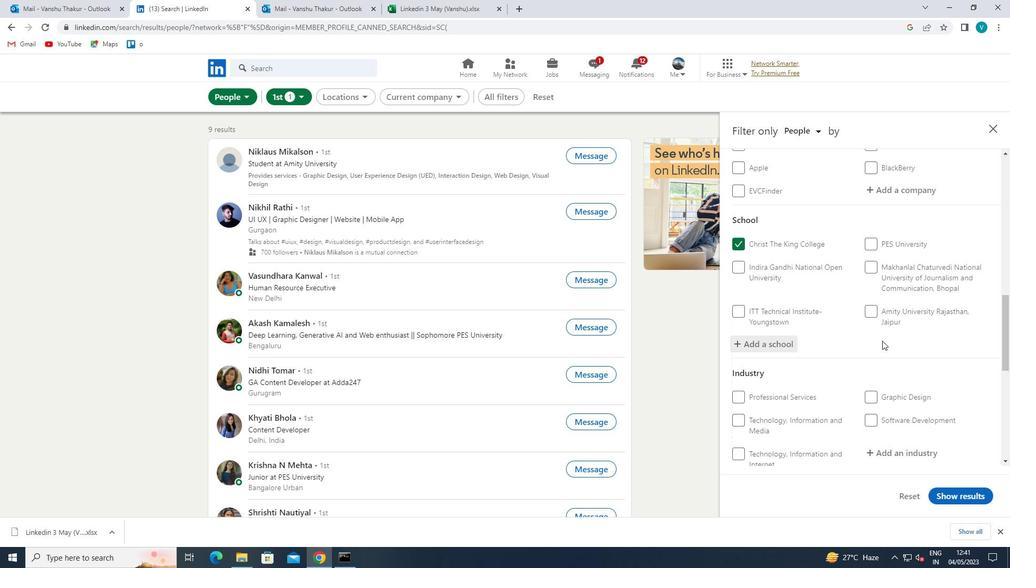 
Action: Mouse moved to (877, 331)
Screenshot: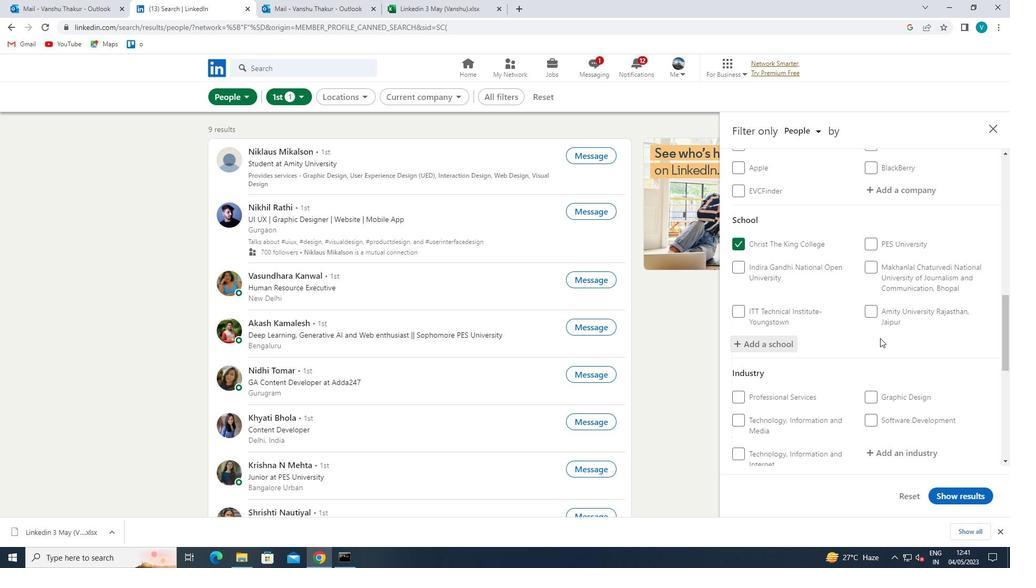 
Action: Mouse scrolled (877, 330) with delta (0, 0)
Screenshot: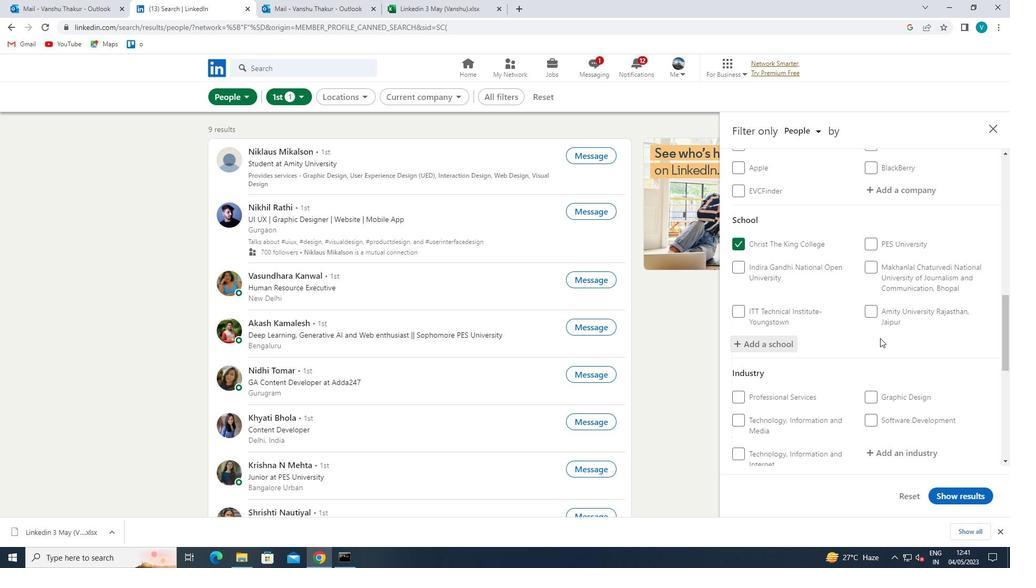 
Action: Mouse moved to (877, 328)
Screenshot: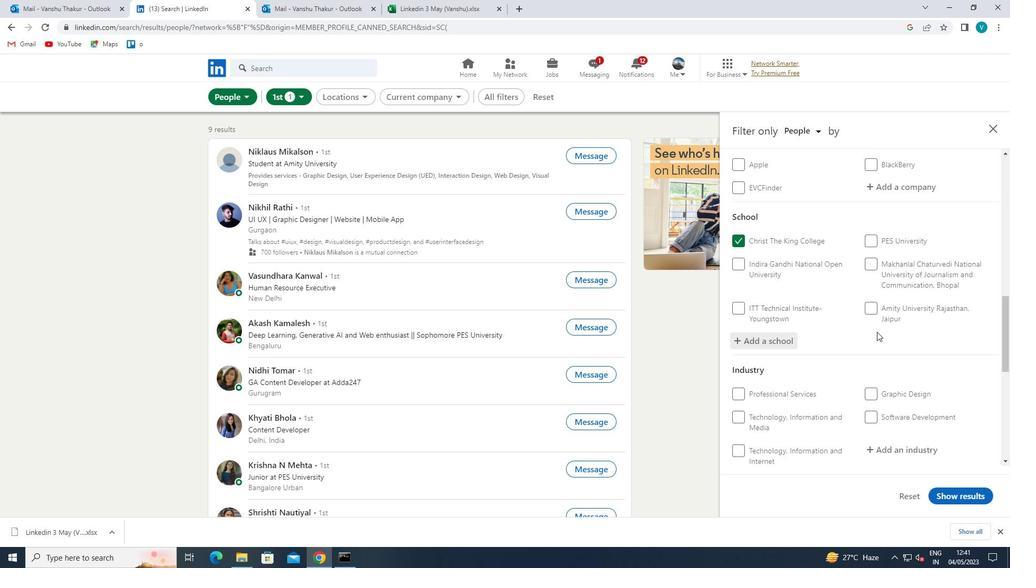 
Action: Mouse scrolled (877, 327) with delta (0, 0)
Screenshot: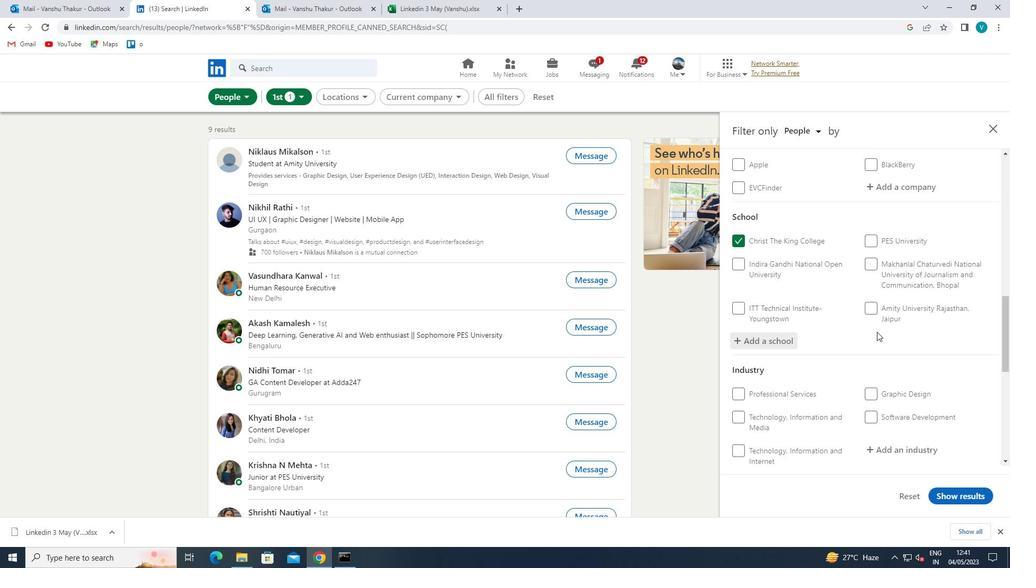 
Action: Mouse moved to (892, 300)
Screenshot: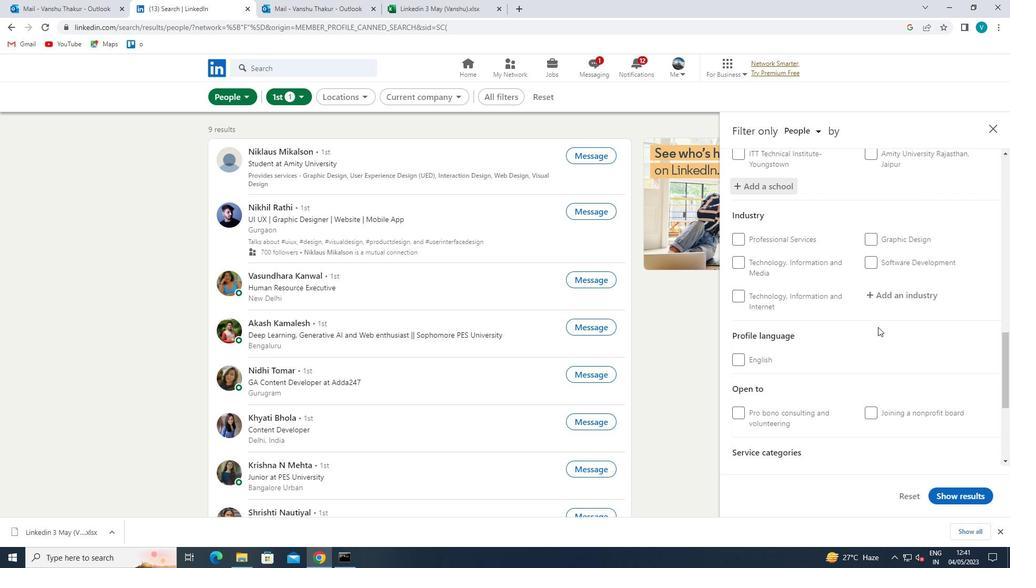 
Action: Mouse pressed left at (892, 300)
Screenshot: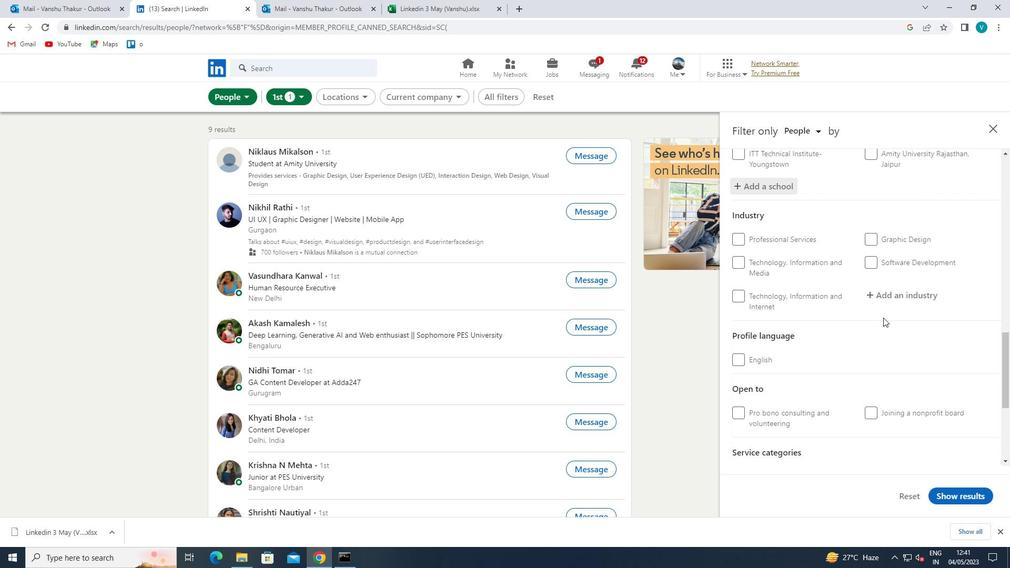 
Action: Key pressed <Key.shift>NEWS
Screenshot: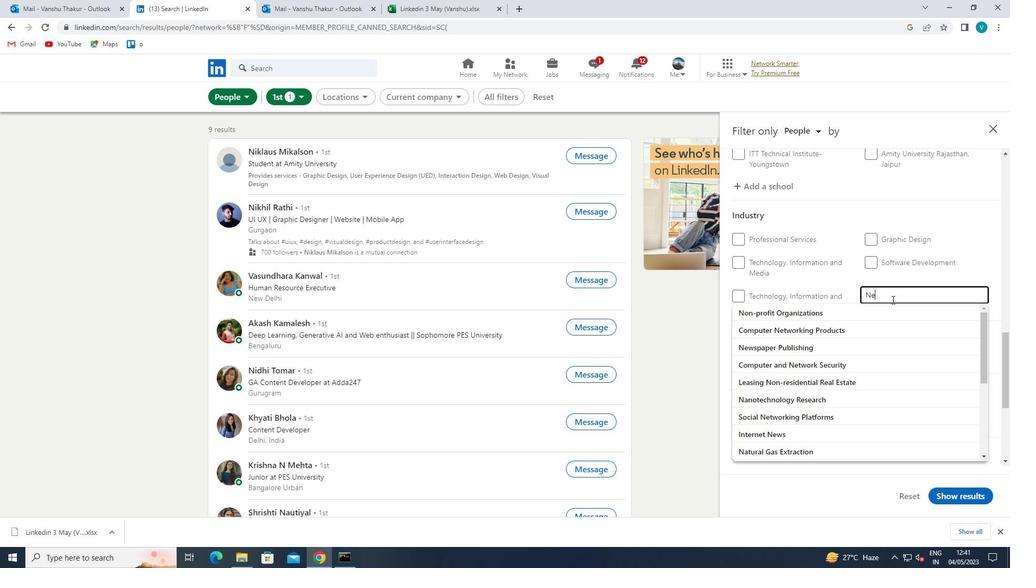 
Action: Mouse moved to (867, 324)
Screenshot: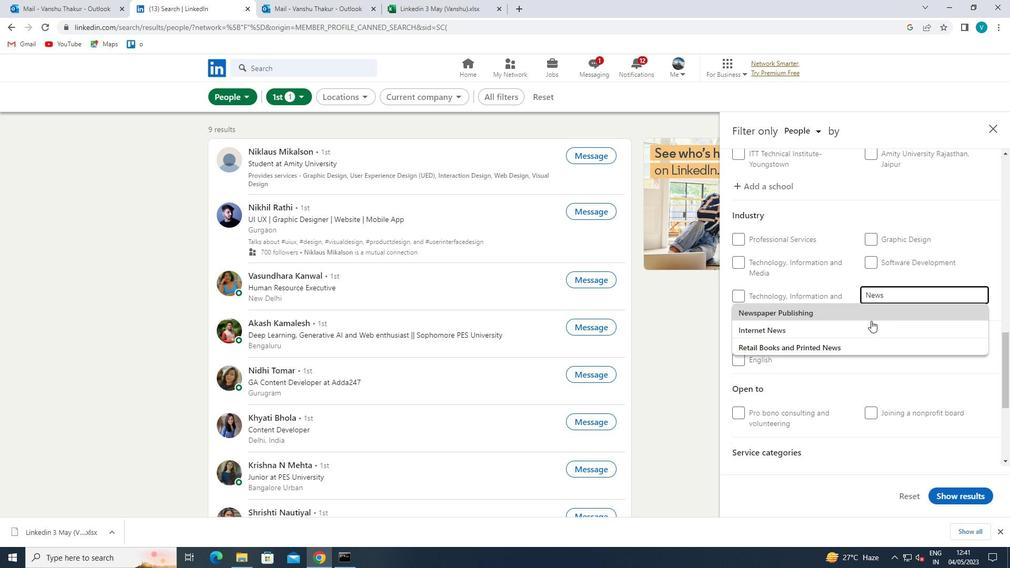 
Action: Mouse pressed left at (867, 324)
Screenshot: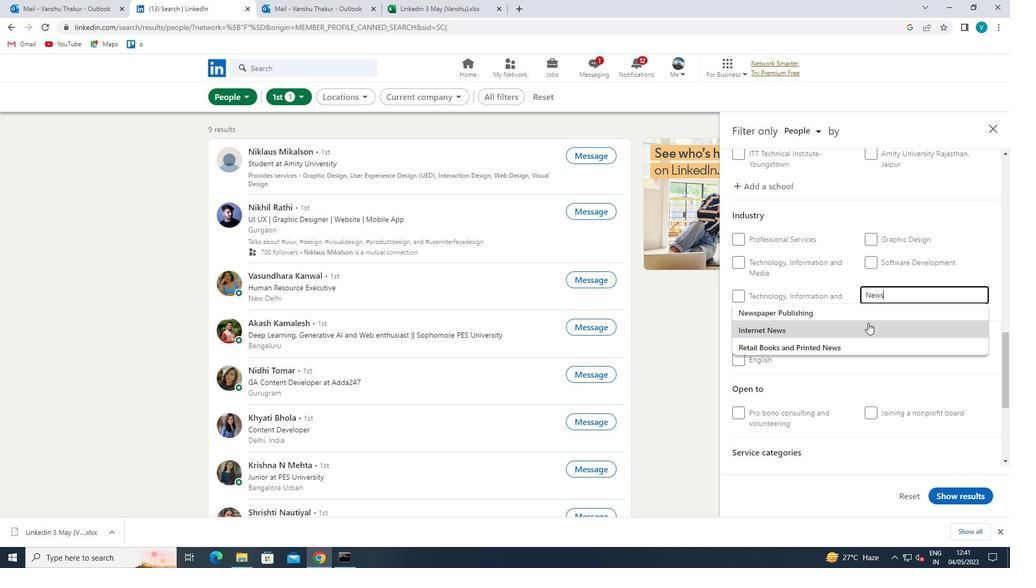 
Action: Mouse scrolled (867, 324) with delta (0, 0)
Screenshot: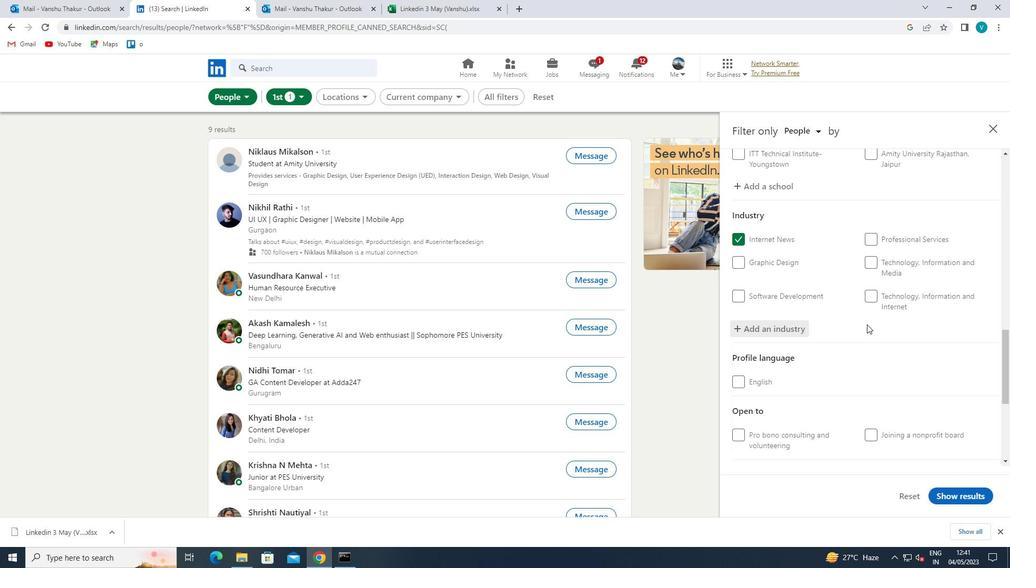
Action: Mouse scrolled (867, 324) with delta (0, 0)
Screenshot: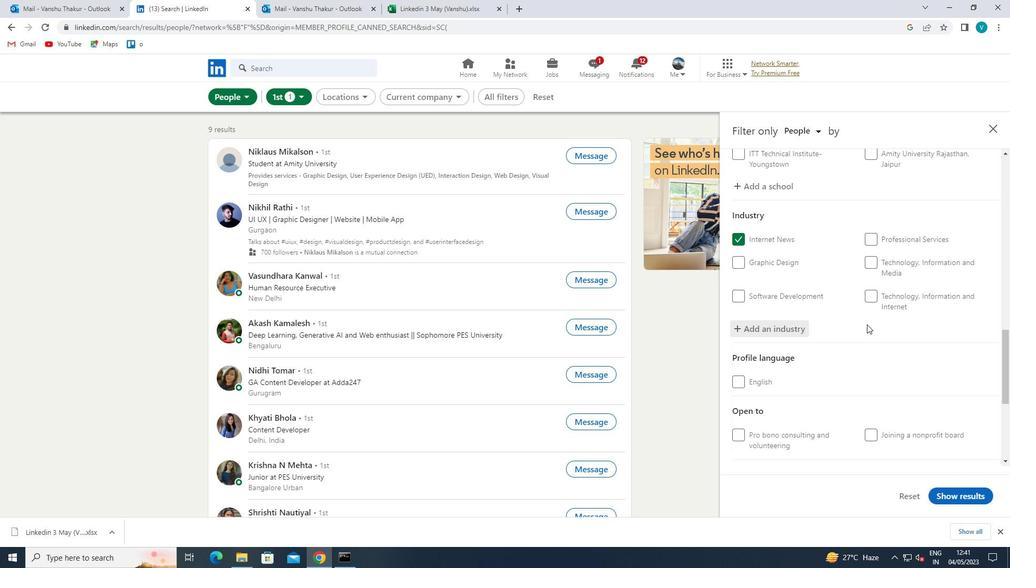 
Action: Mouse scrolled (867, 324) with delta (0, 0)
Screenshot: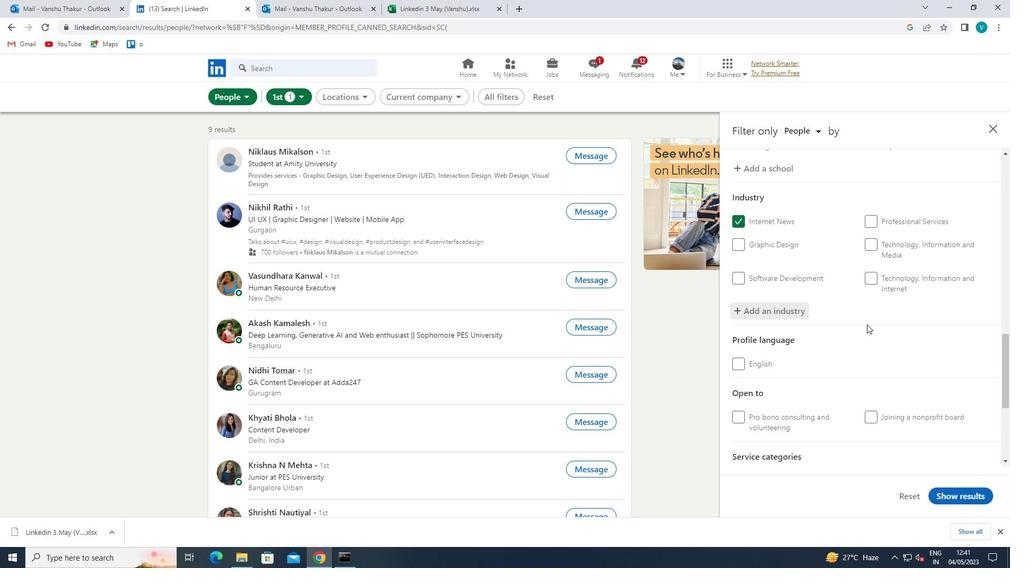 
Action: Mouse scrolled (867, 324) with delta (0, 0)
Screenshot: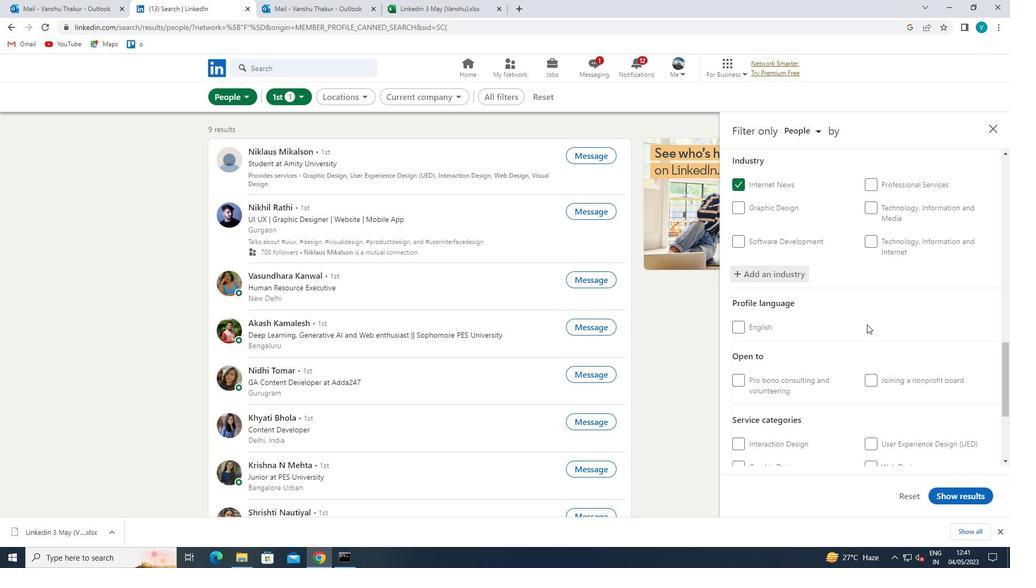 
Action: Mouse scrolled (867, 324) with delta (0, 0)
Screenshot: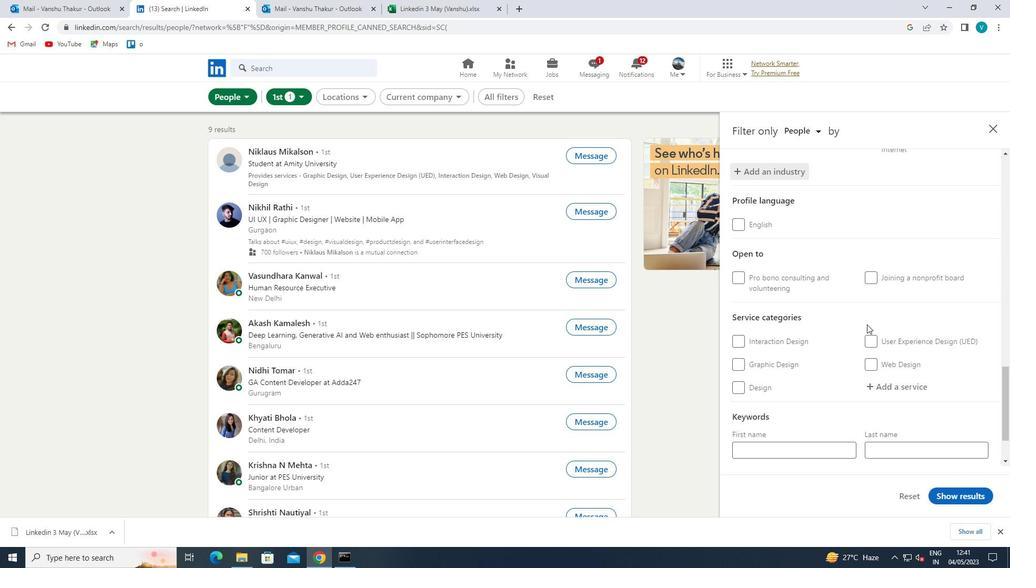 
Action: Mouse moved to (872, 321)
Screenshot: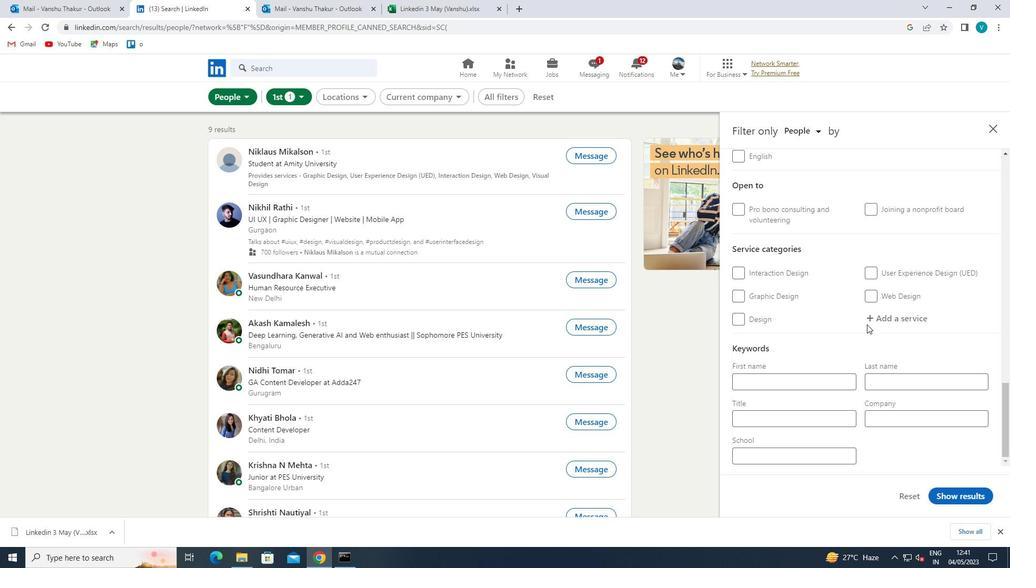 
Action: Mouse pressed left at (872, 321)
Screenshot: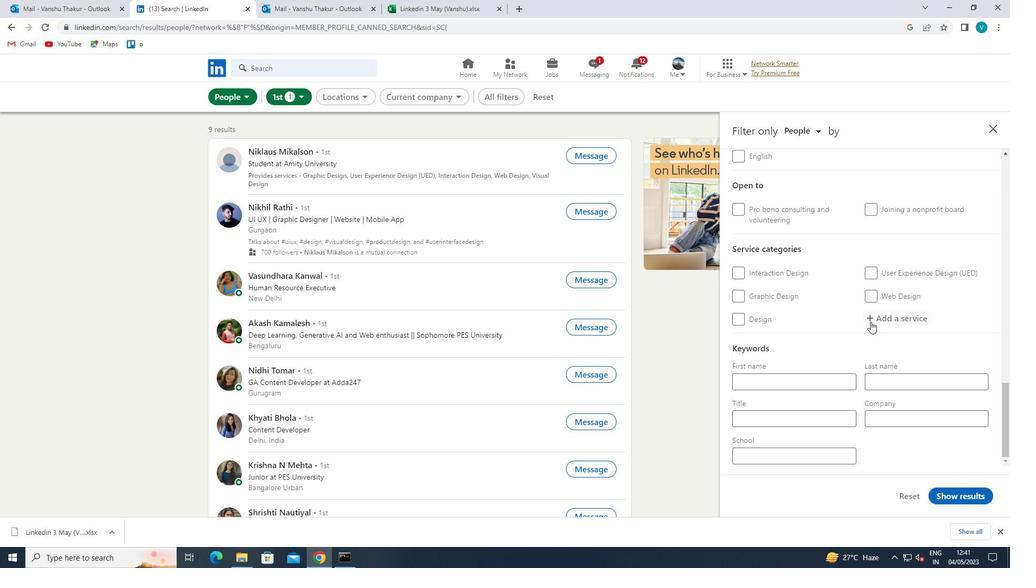 
Action: Key pressed <Key.shift>RESUME
Screenshot: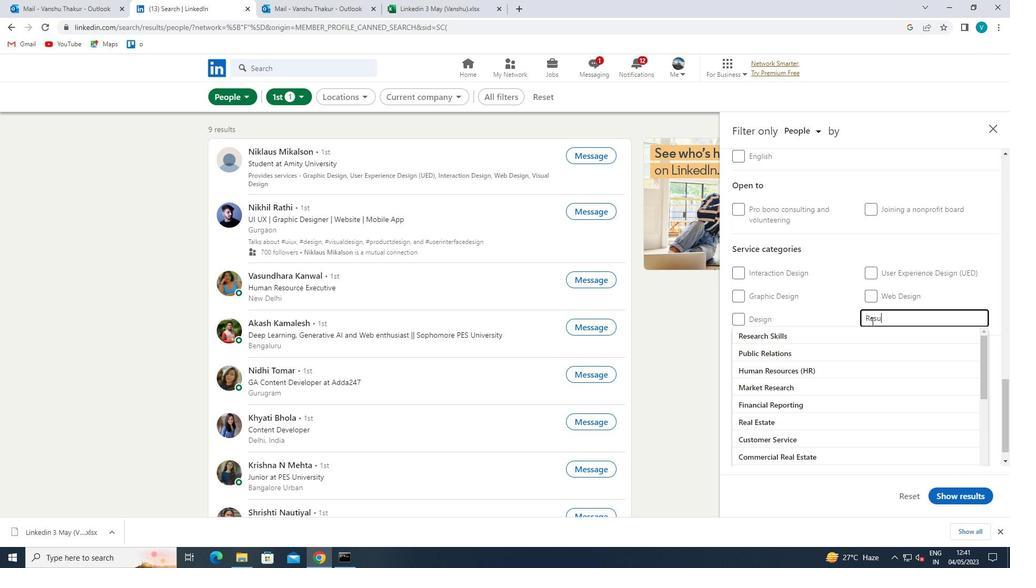 
Action: Mouse moved to (861, 333)
Screenshot: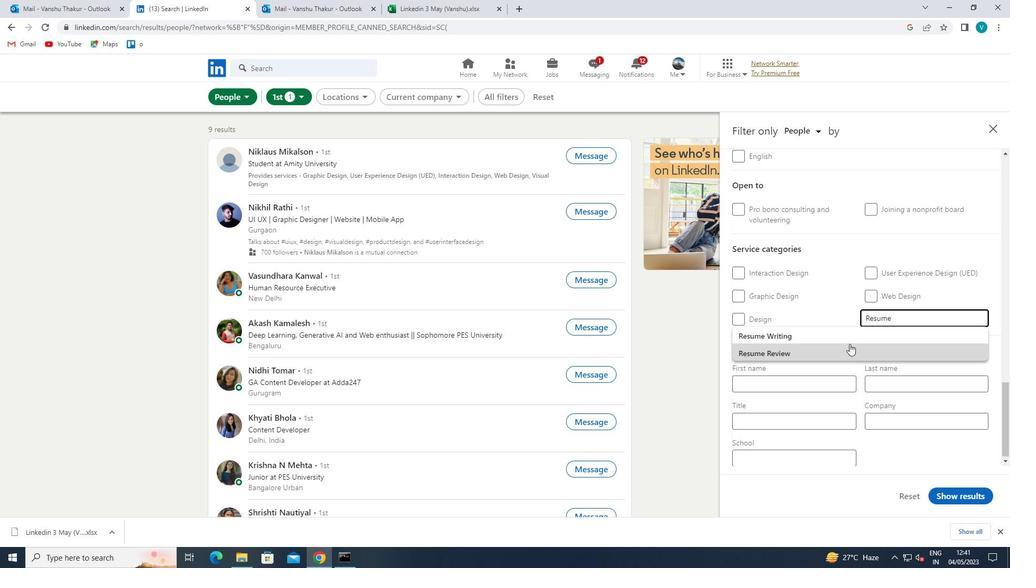 
Action: Mouse pressed left at (861, 333)
Screenshot: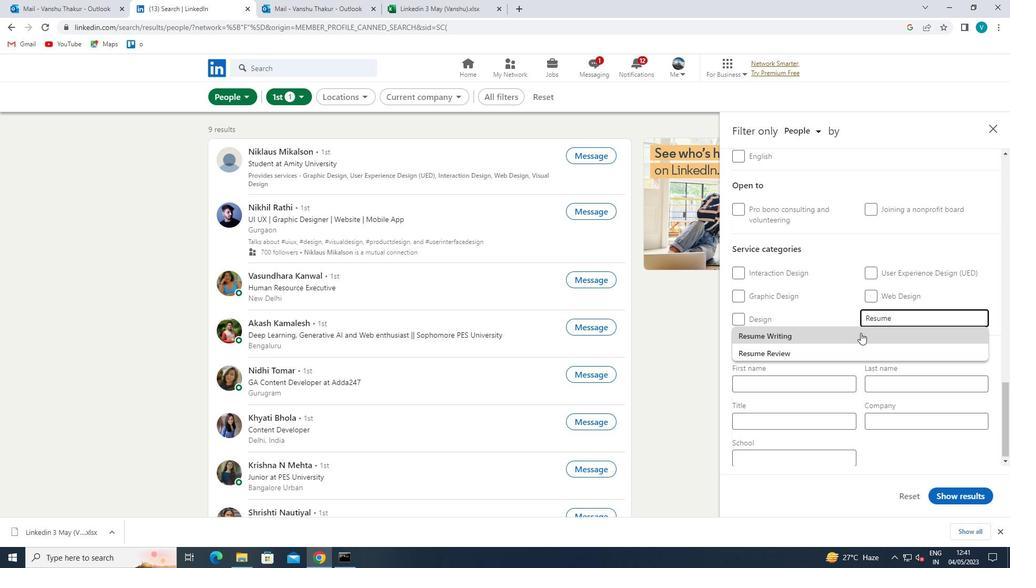 
Action: Mouse scrolled (861, 332) with delta (0, 0)
Screenshot: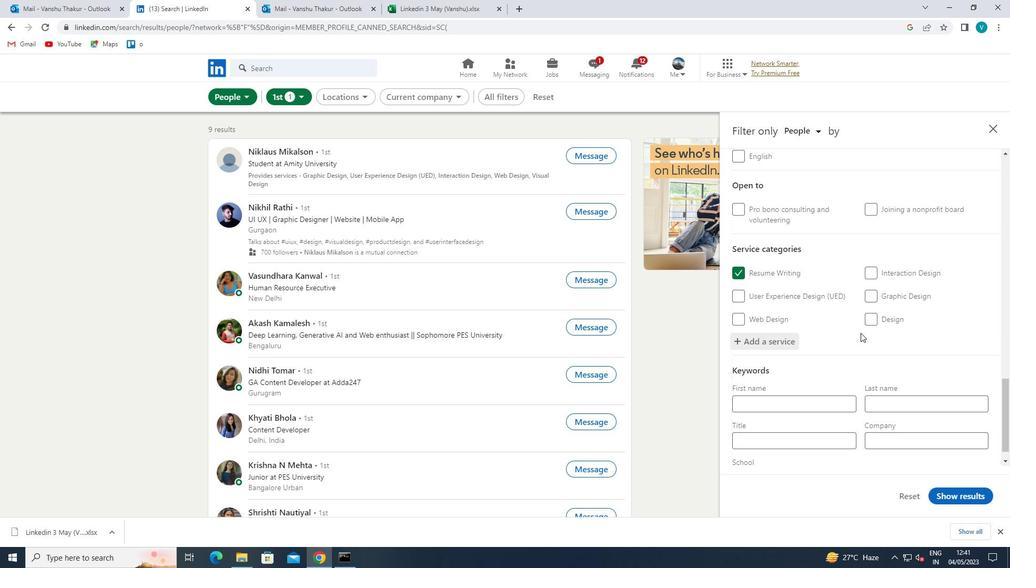 
Action: Mouse scrolled (861, 332) with delta (0, 0)
Screenshot: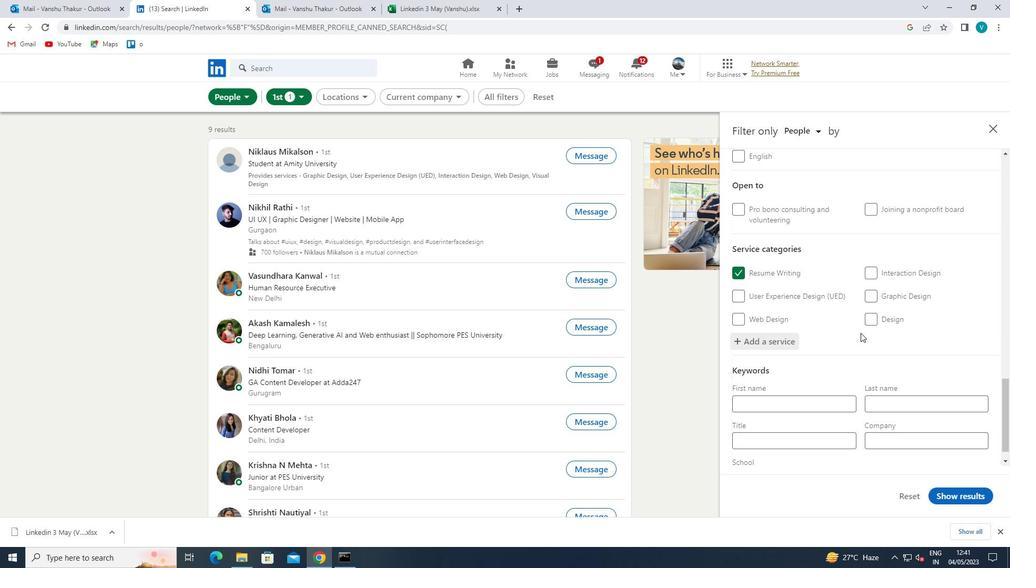 
Action: Mouse scrolled (861, 332) with delta (0, 0)
Screenshot: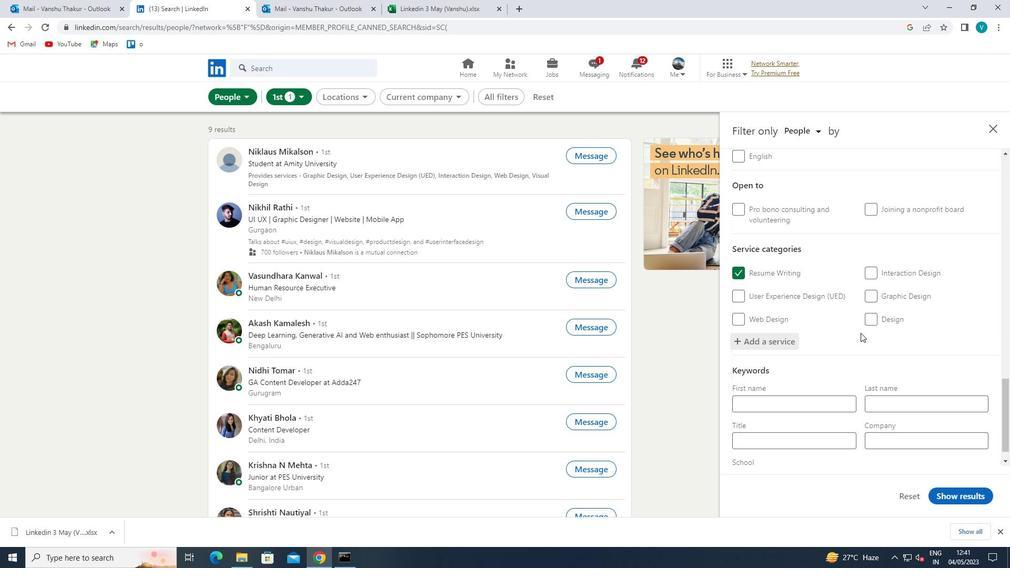 
Action: Mouse moved to (831, 406)
Screenshot: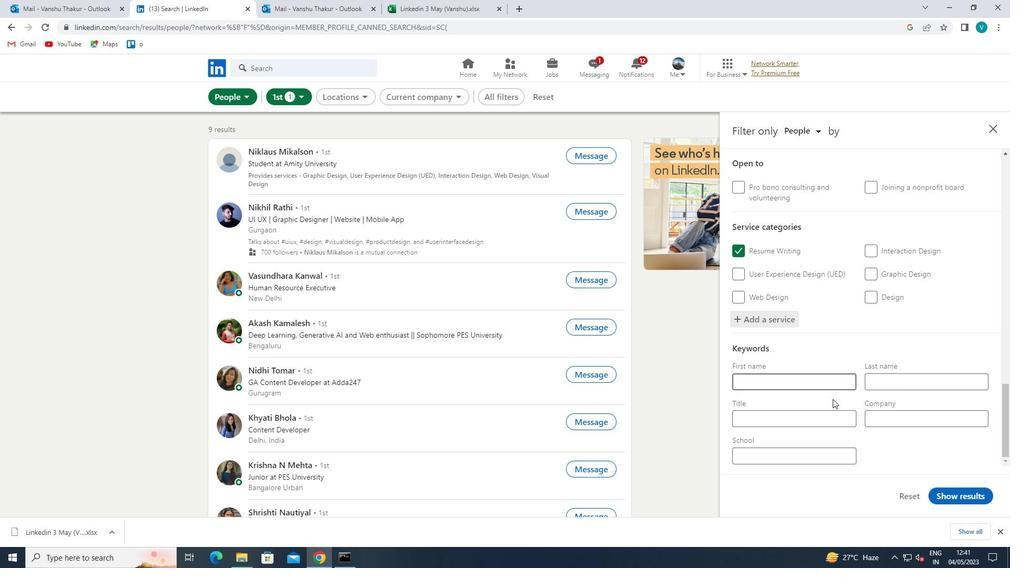 
Action: Mouse pressed left at (831, 406)
Screenshot: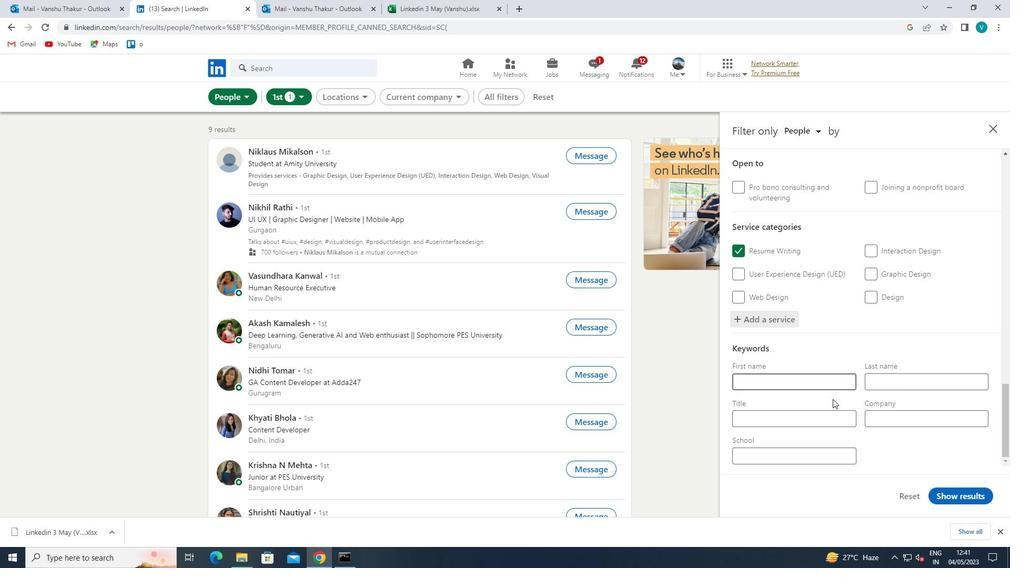 
Action: Mouse moved to (829, 406)
Screenshot: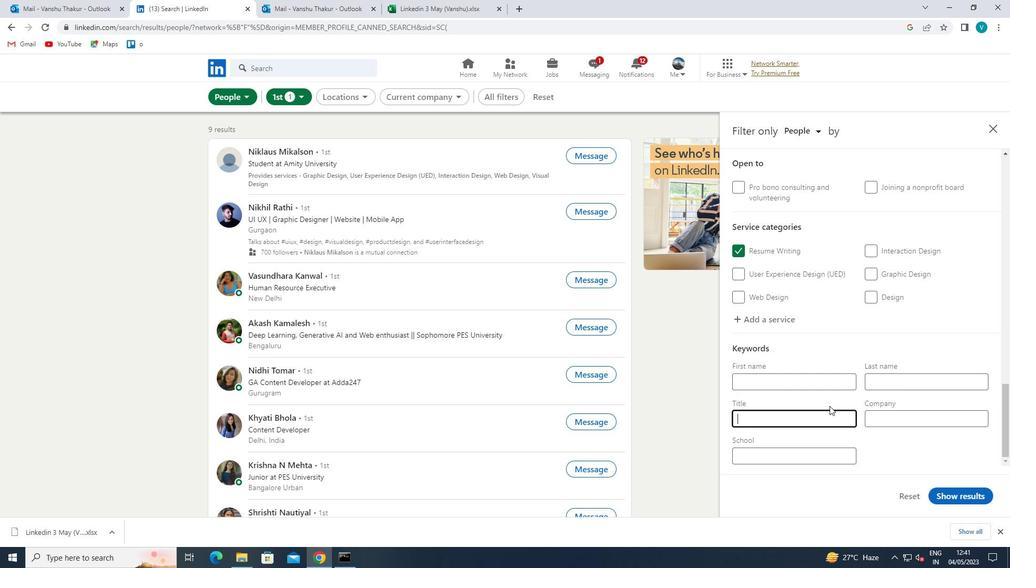 
Action: Key pressed <Key.shift>
Screenshot: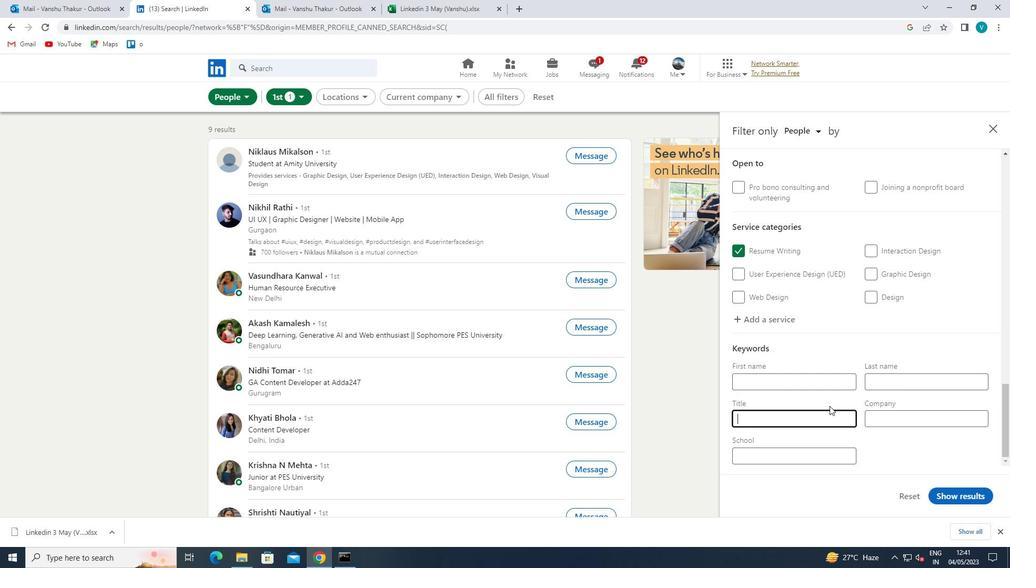 
Action: Mouse moved to (828, 406)
Screenshot: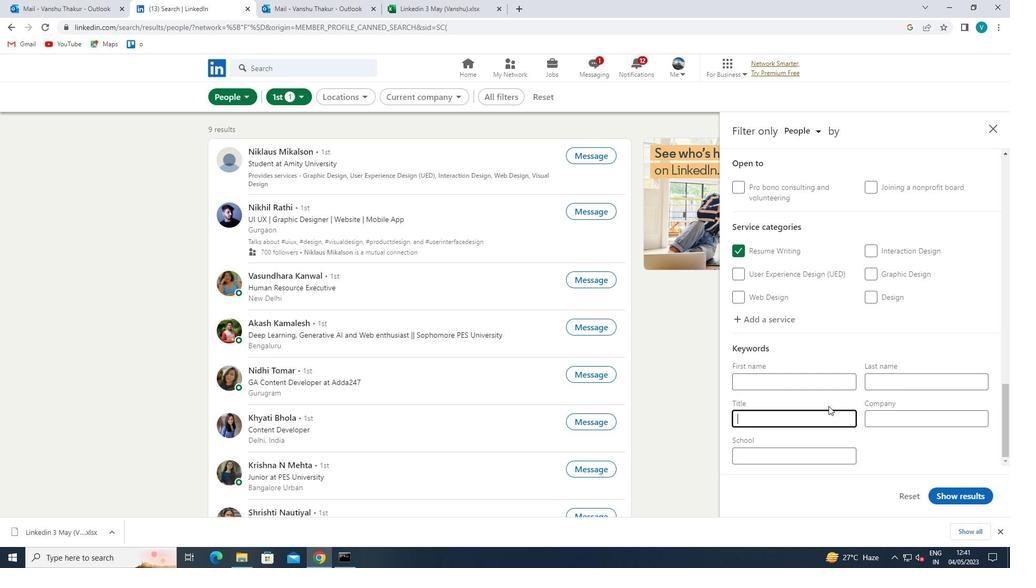 
Action: Key pressed S
Screenshot: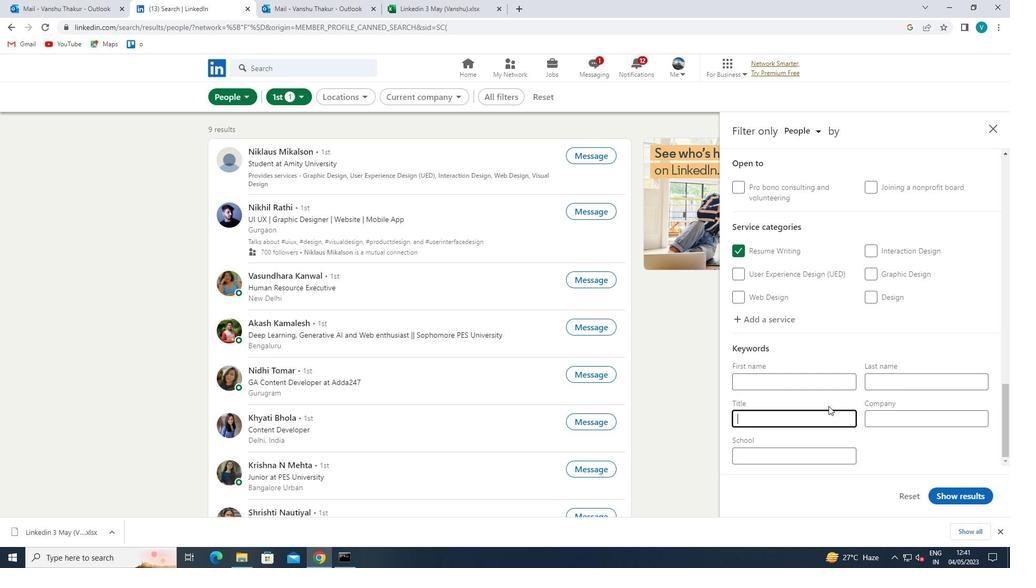 
Action: Mouse moved to (828, 407)
Screenshot: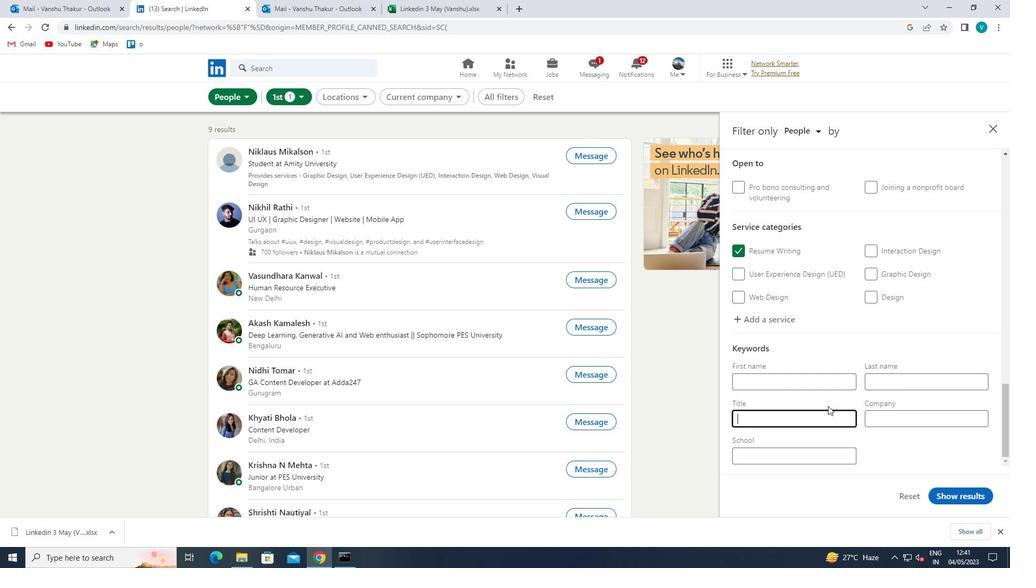 
Action: Key pressed TORE<Key.space><Key.shift>MANAGER<Key.space>
Screenshot: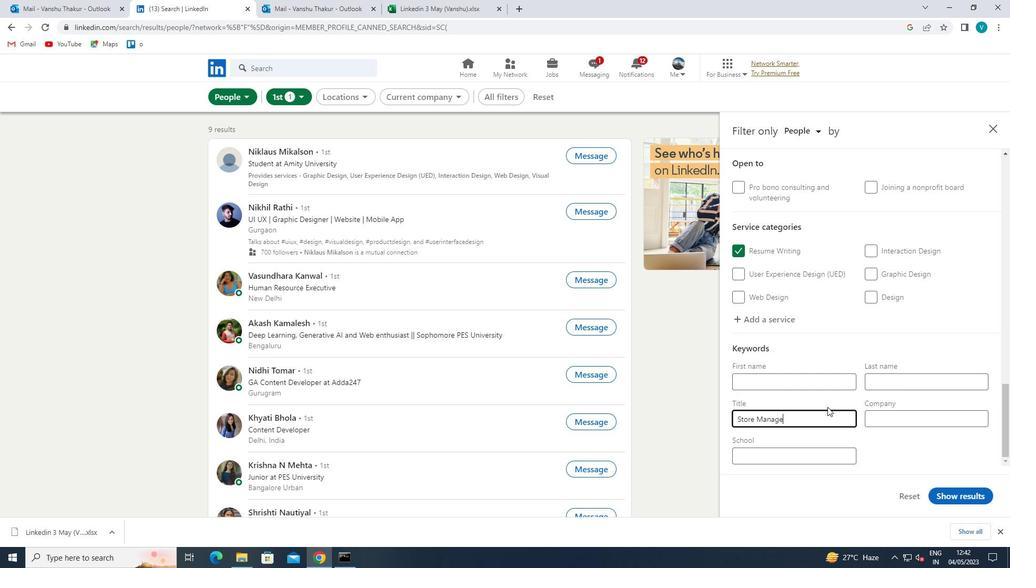 
Action: Mouse moved to (941, 495)
Screenshot: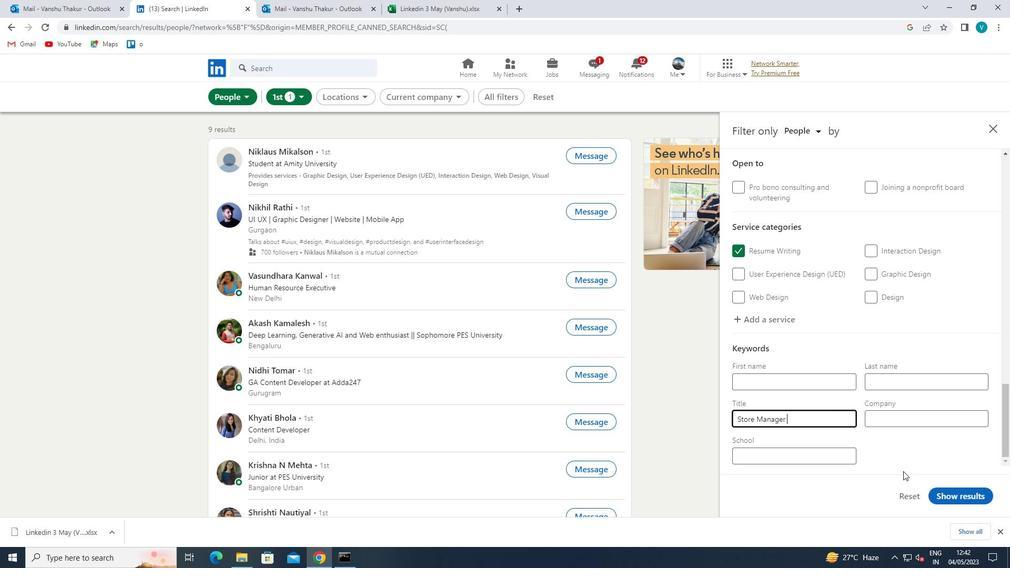
Action: Mouse pressed left at (941, 495)
Screenshot: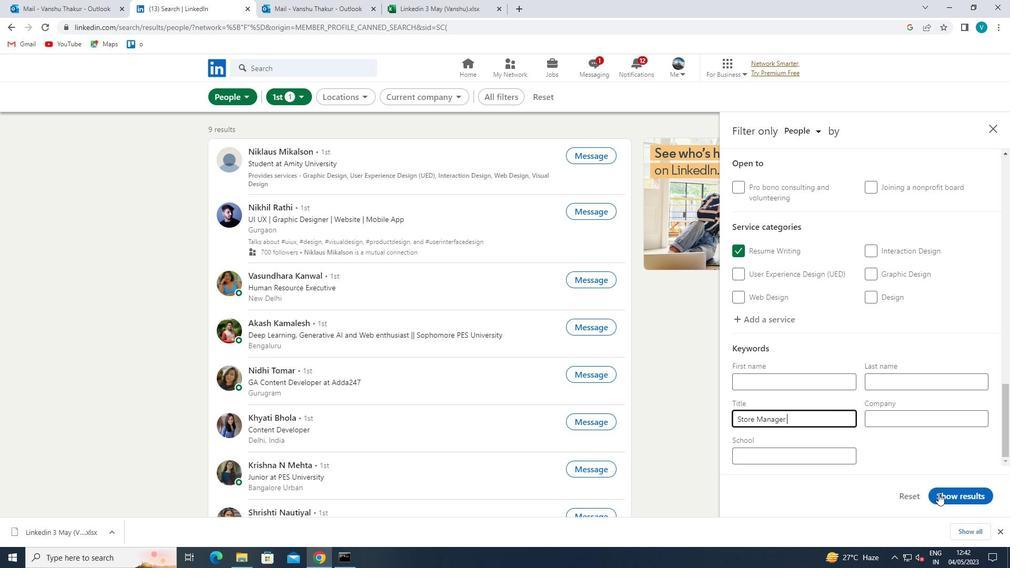 
